 Task: In the Page Animalsfile.pptxand apply the design theme 'wisp 'and apply the transition 'uncover'insert the text box with the name thank youmake the text boldmake the text  underlinesave the file as  window media video
Action: Mouse moved to (45, 97)
Screenshot: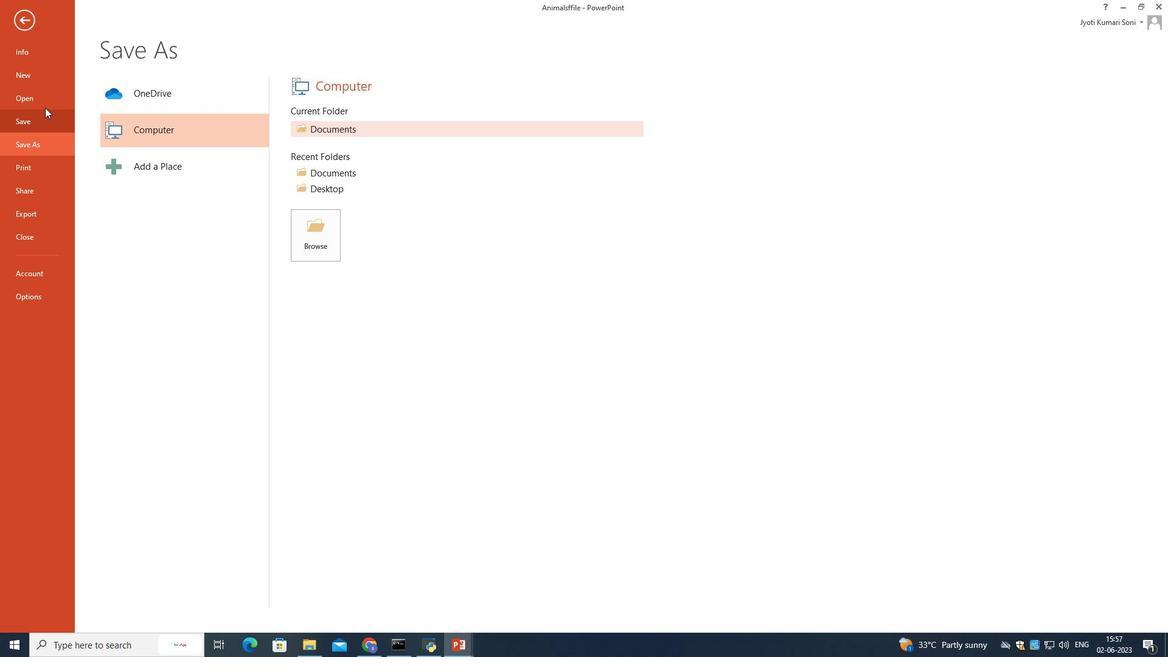 
Action: Mouse pressed left at (45, 97)
Screenshot: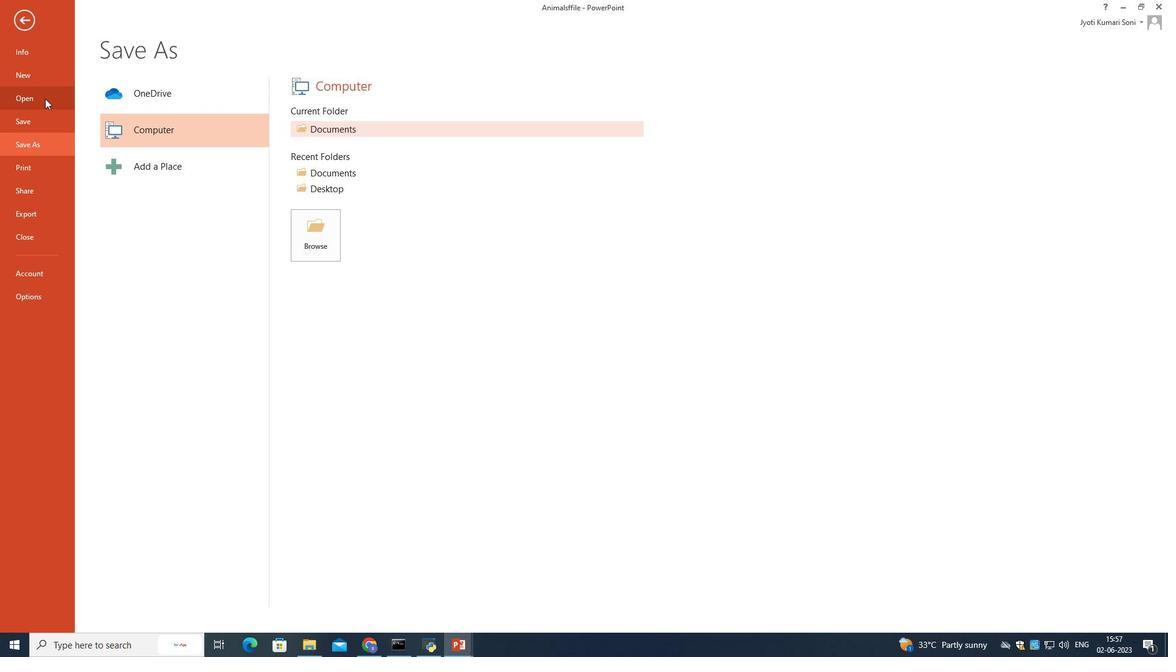 
Action: Mouse moved to (329, 122)
Screenshot: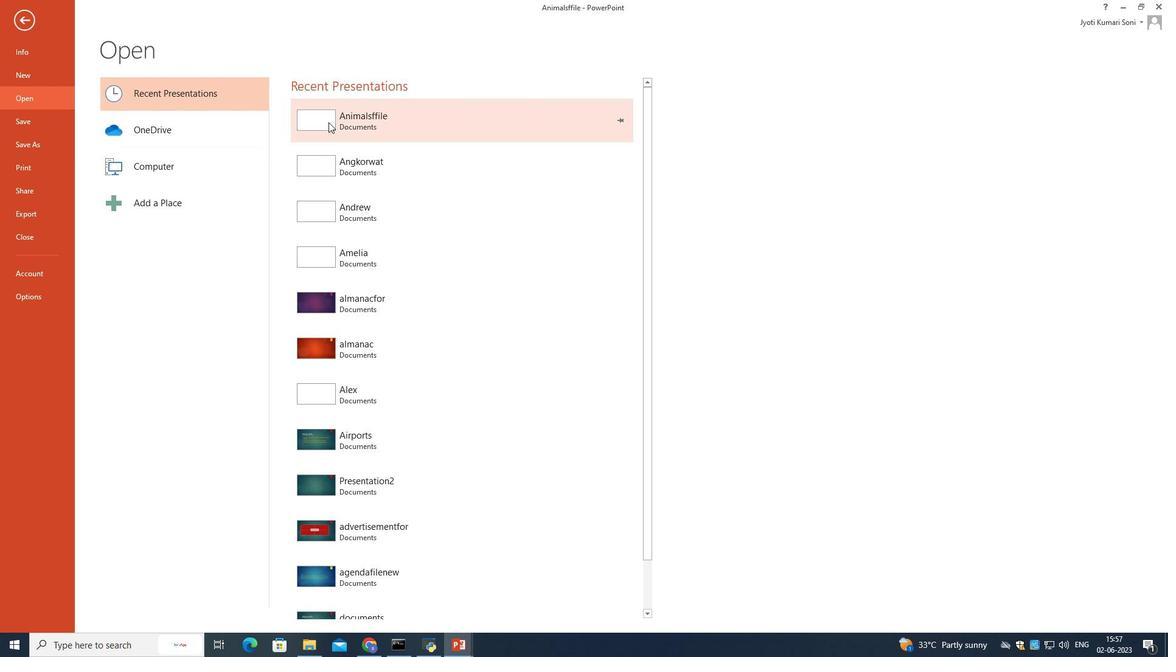 
Action: Mouse pressed left at (329, 122)
Screenshot: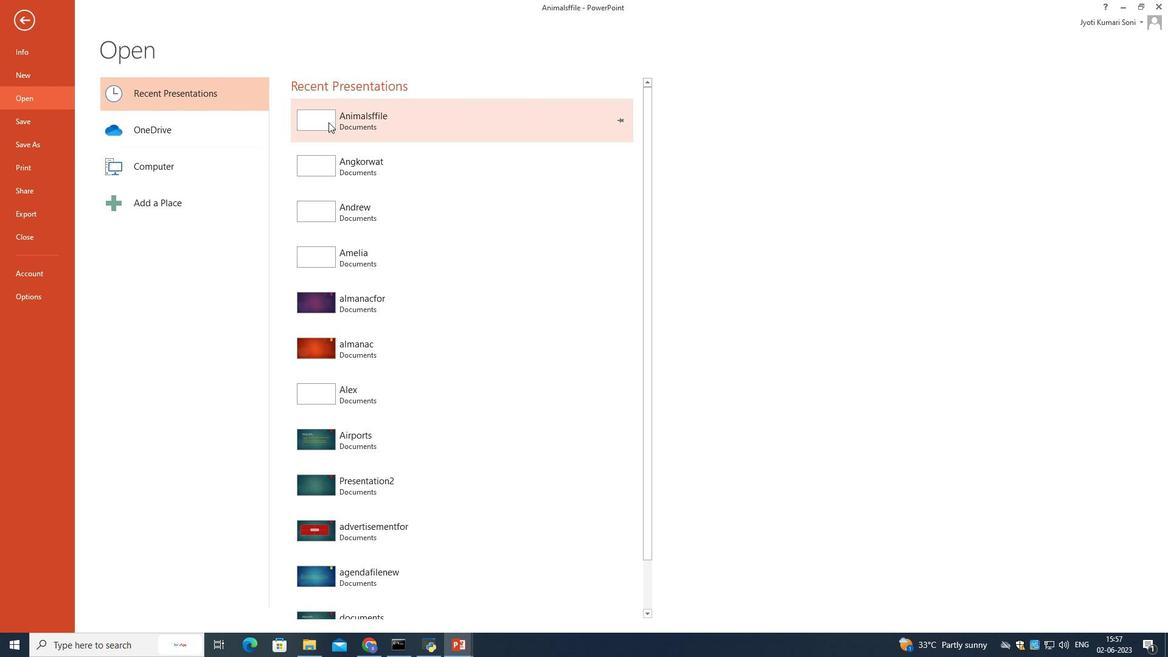
Action: Mouse moved to (138, 16)
Screenshot: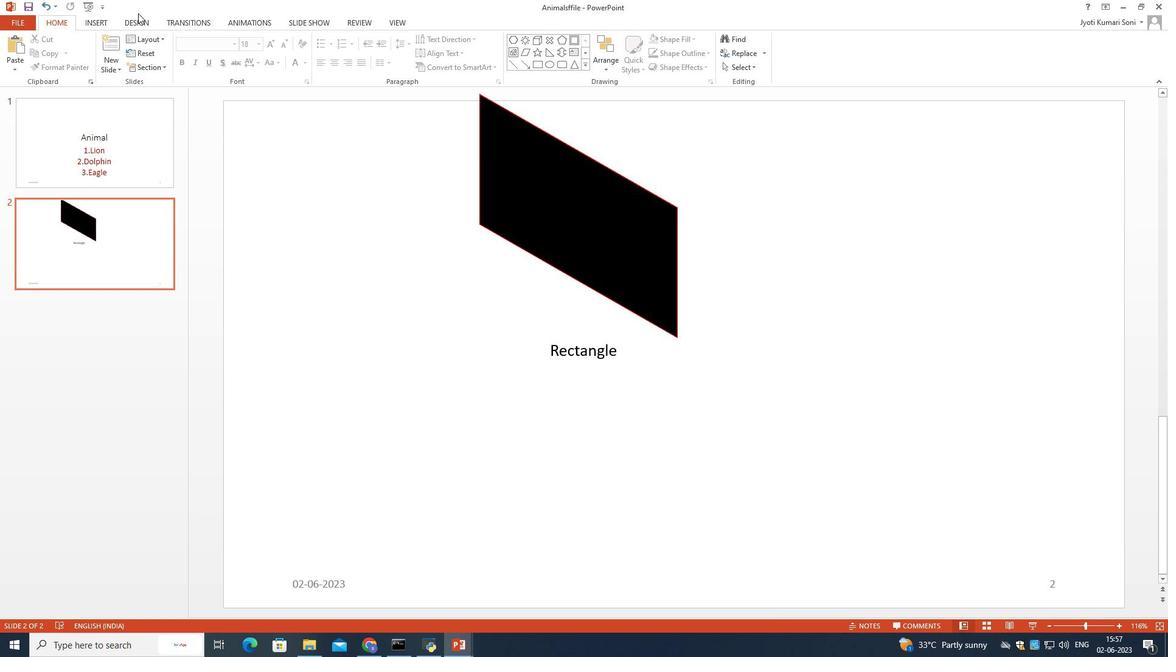 
Action: Mouse pressed left at (138, 16)
Screenshot: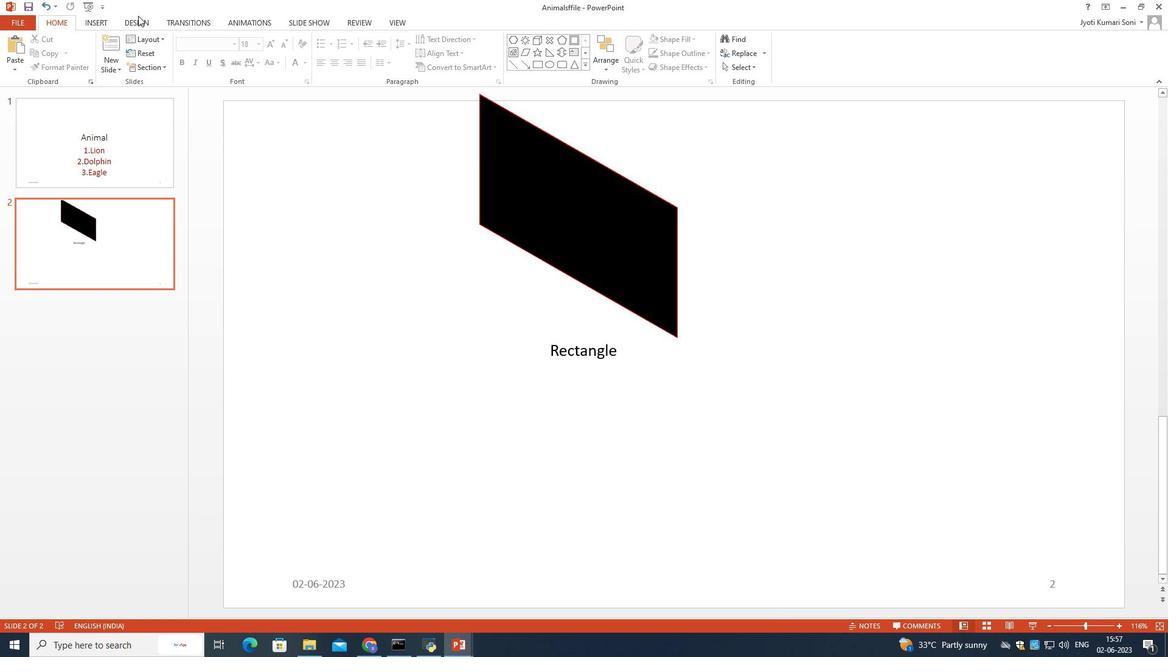 
Action: Mouse moved to (525, 48)
Screenshot: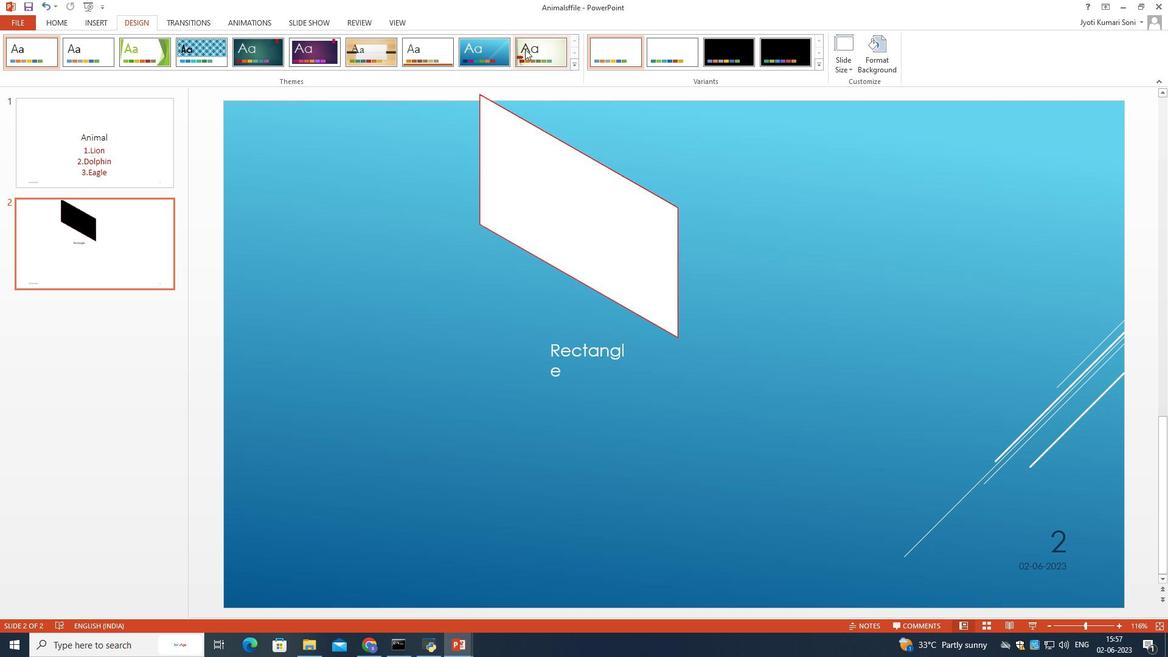 
Action: Mouse pressed left at (525, 48)
Screenshot: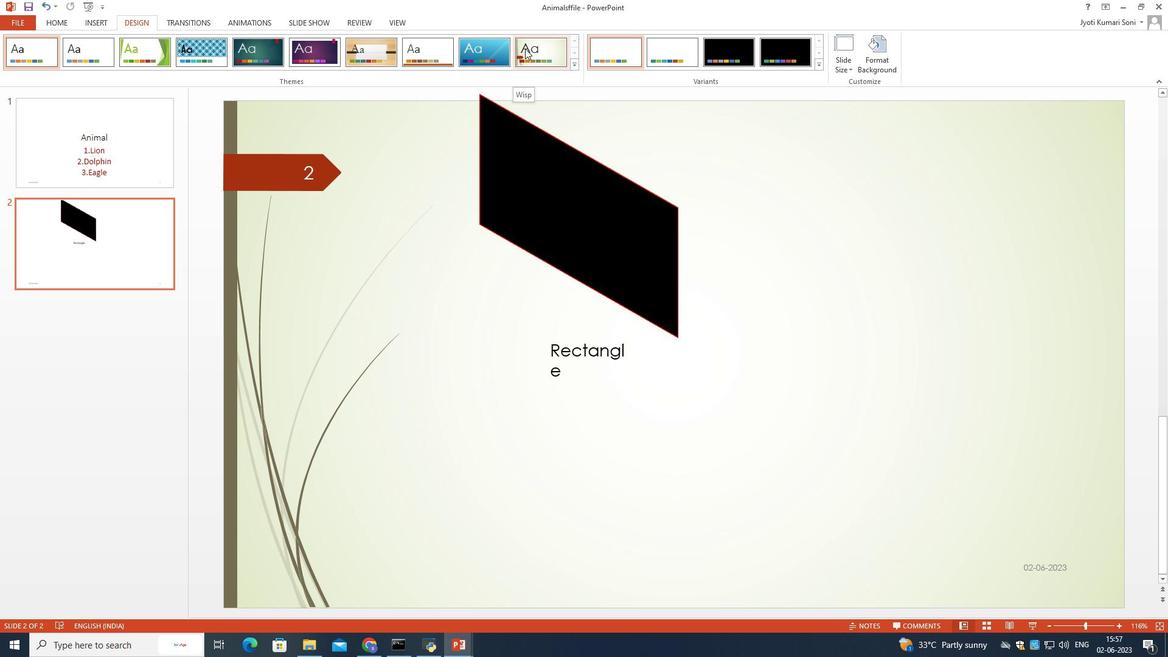 
Action: Mouse moved to (190, 15)
Screenshot: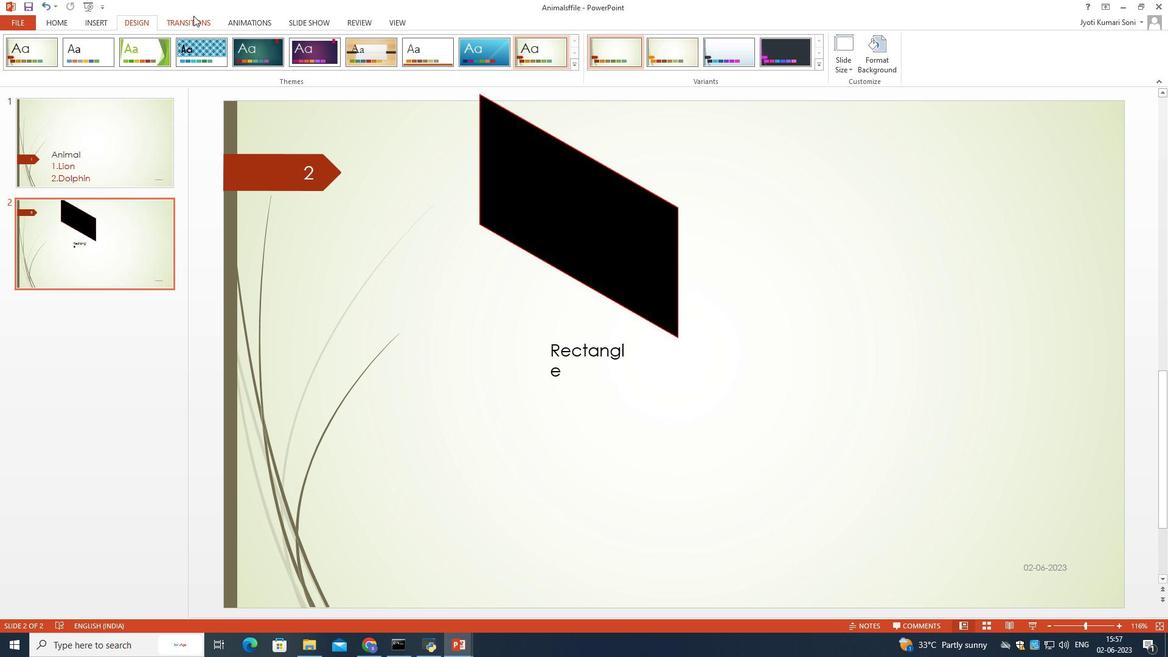 
Action: Mouse pressed left at (190, 15)
Screenshot: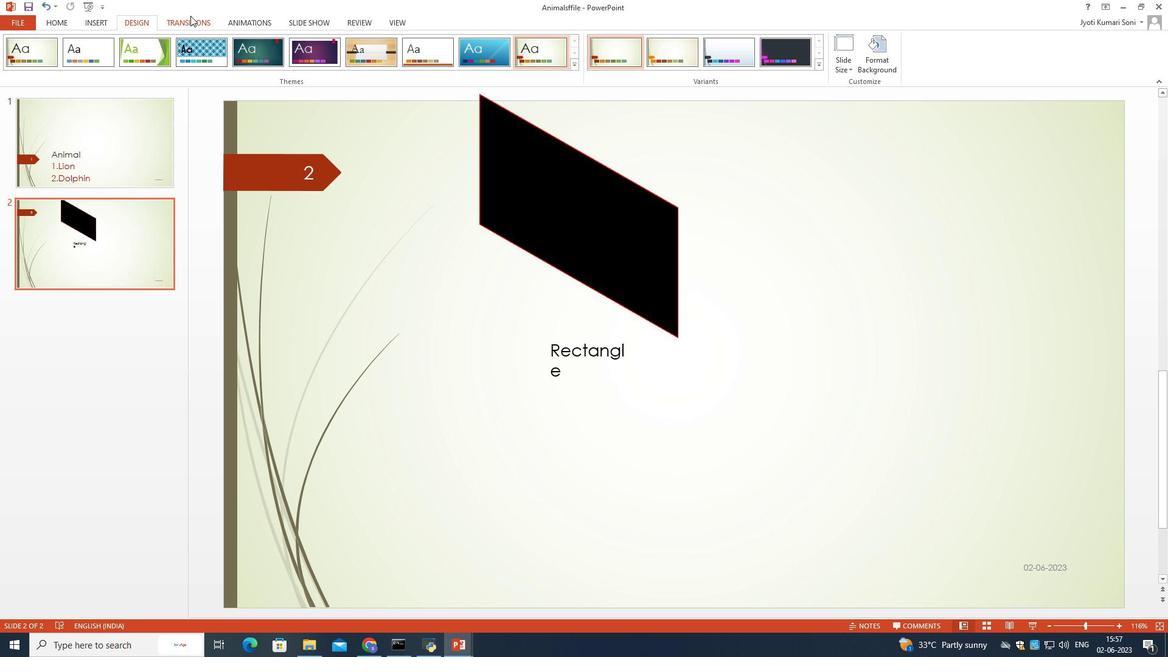 
Action: Mouse moved to (508, 55)
Screenshot: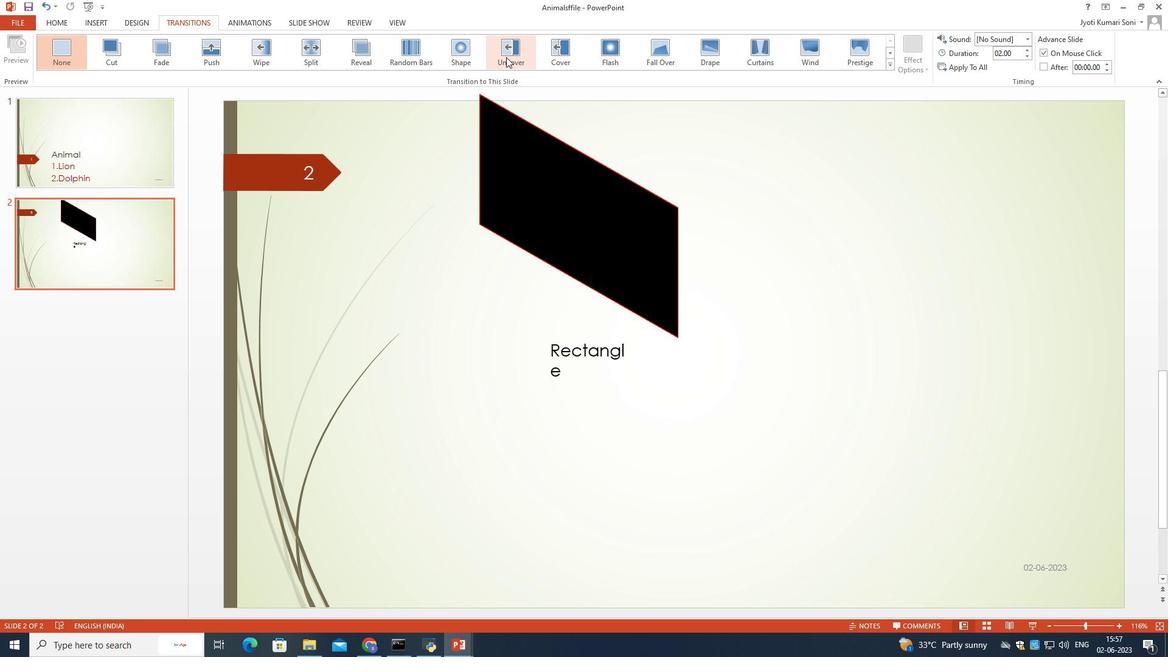 
Action: Mouse pressed left at (508, 55)
Screenshot: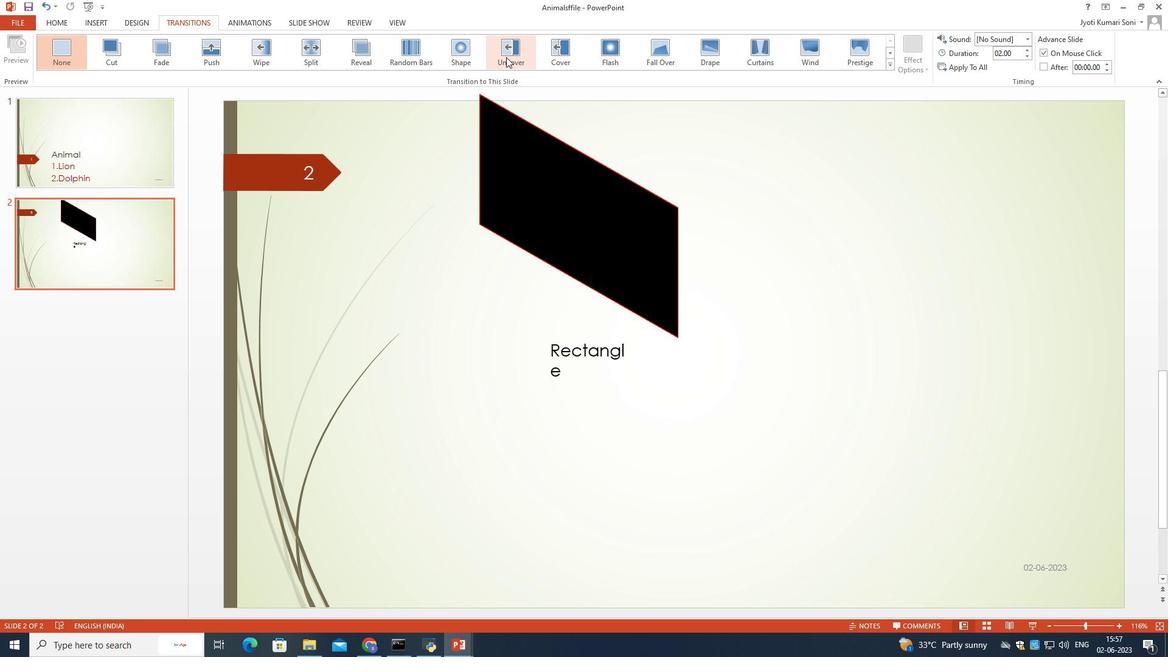 
Action: Mouse moved to (406, 202)
Screenshot: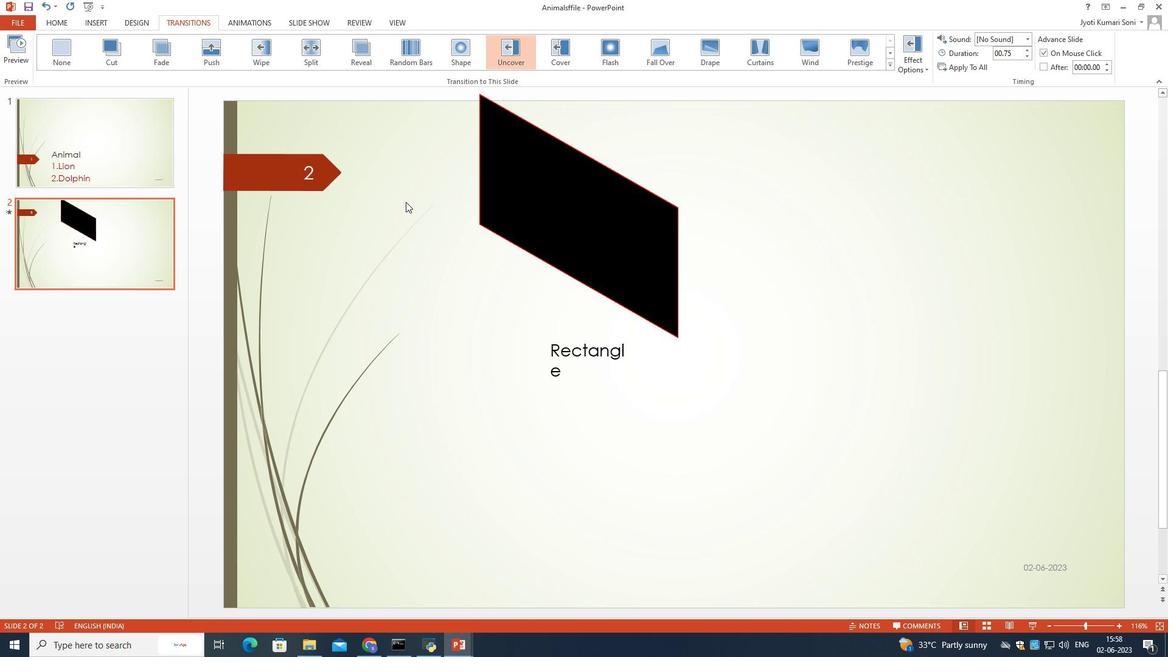 
Action: Mouse scrolled (406, 201) with delta (0, 0)
Screenshot: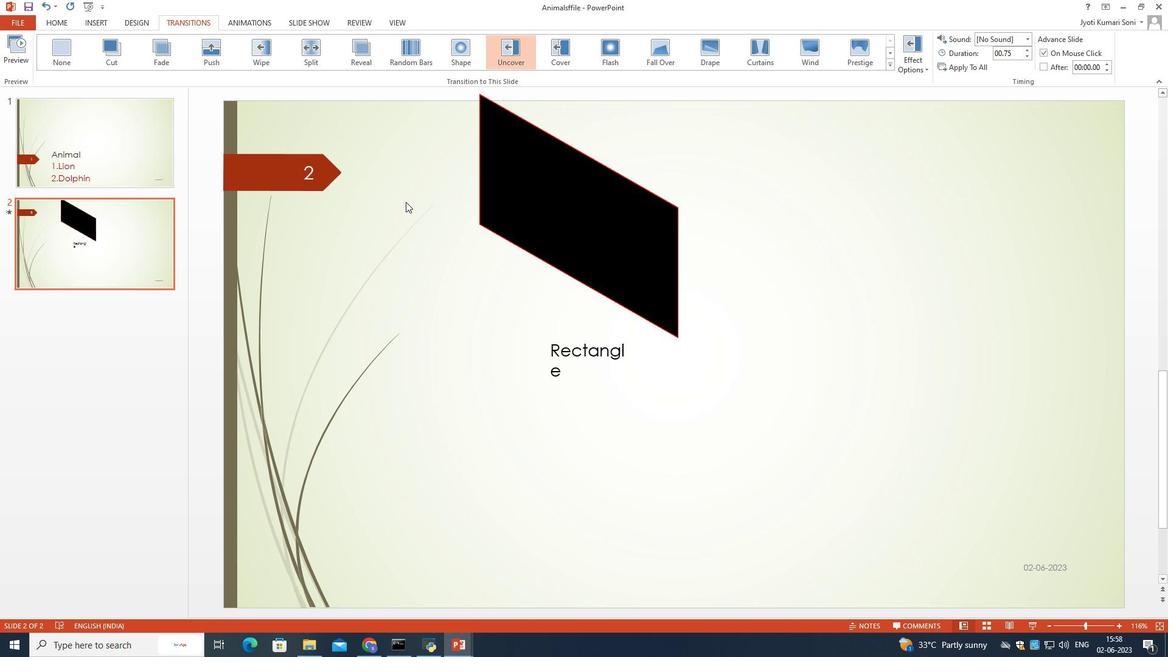 
Action: Mouse moved to (586, 362)
Screenshot: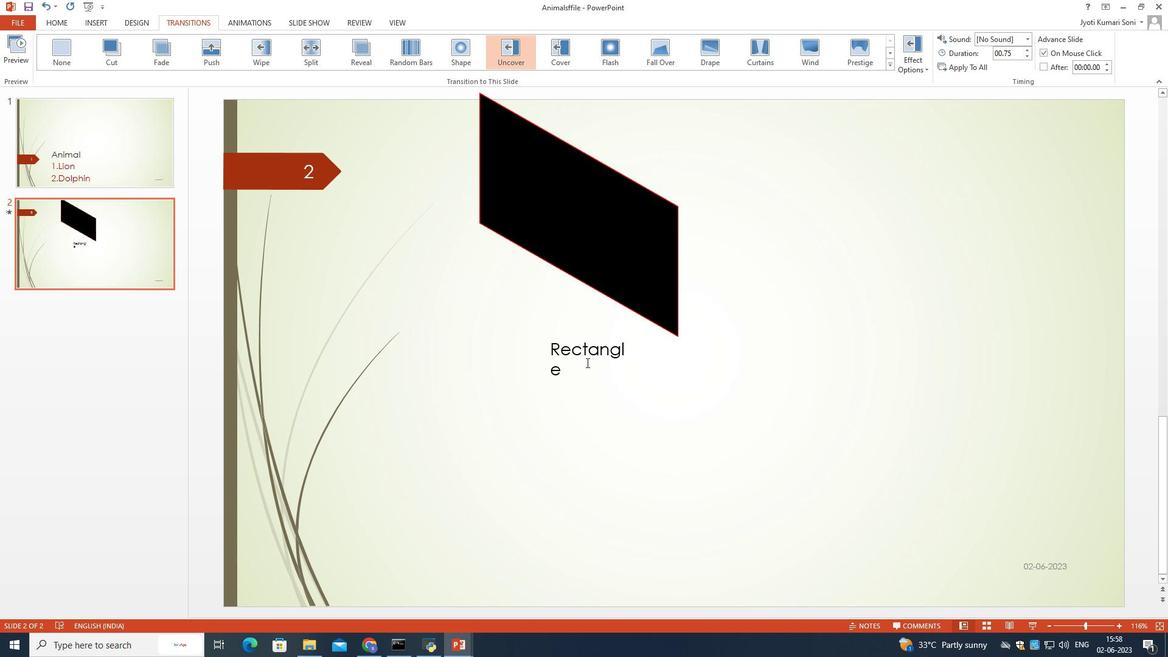 
Action: Mouse pressed left at (586, 362)
Screenshot: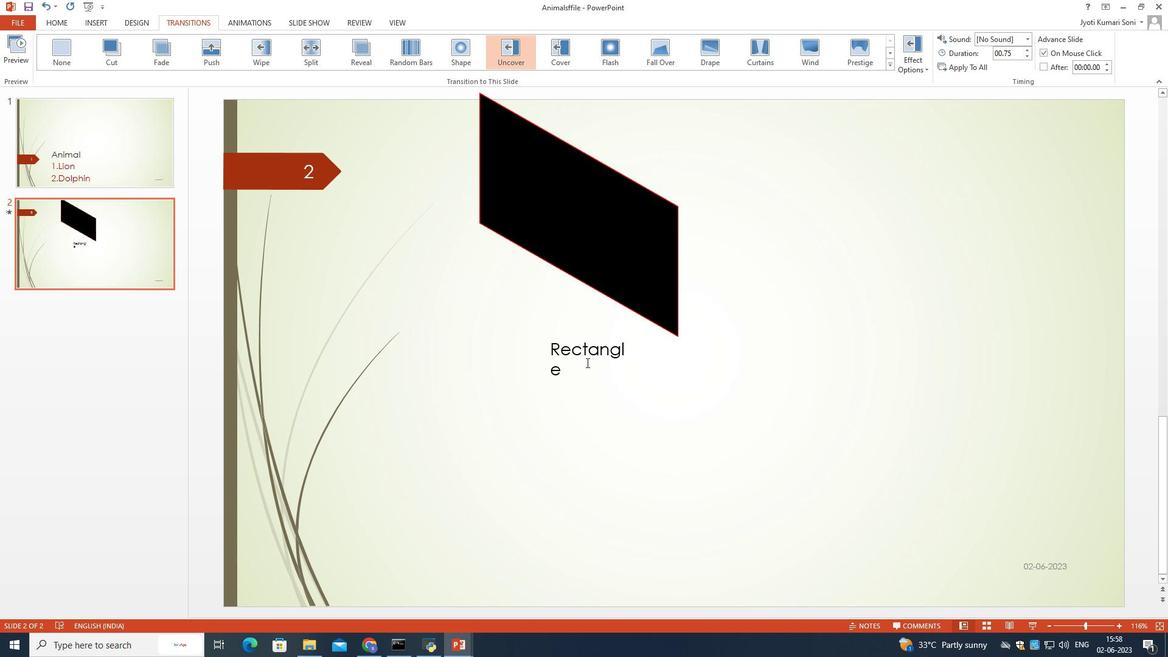 
Action: Mouse moved to (552, 369)
Screenshot: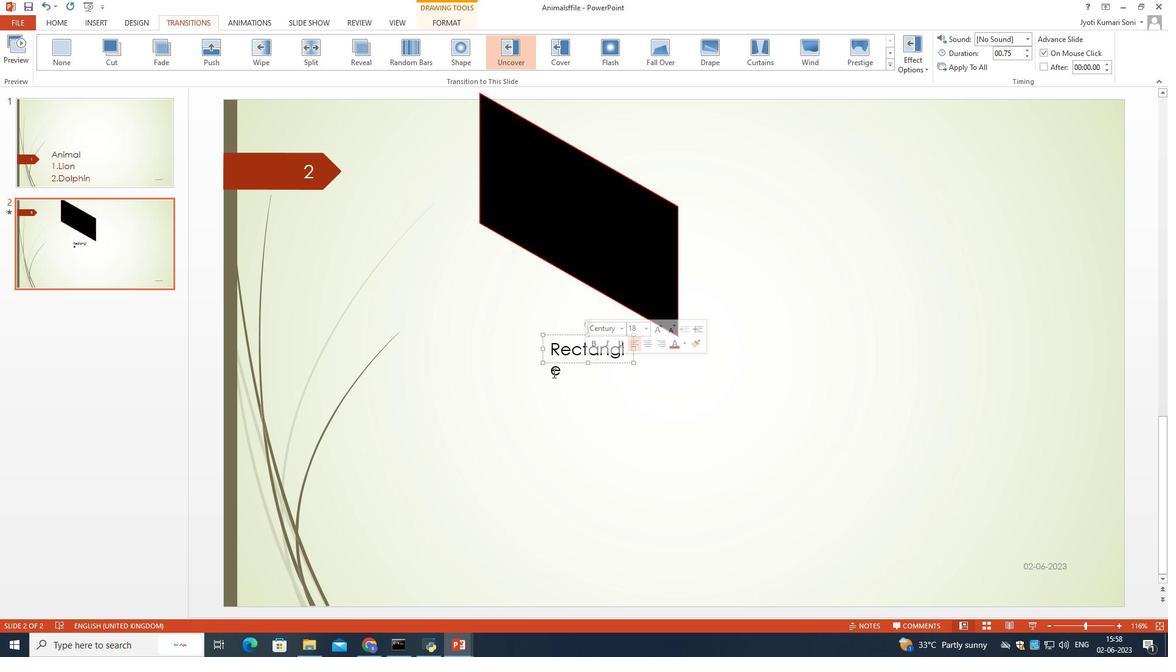 
Action: Mouse pressed left at (552, 369)
Screenshot: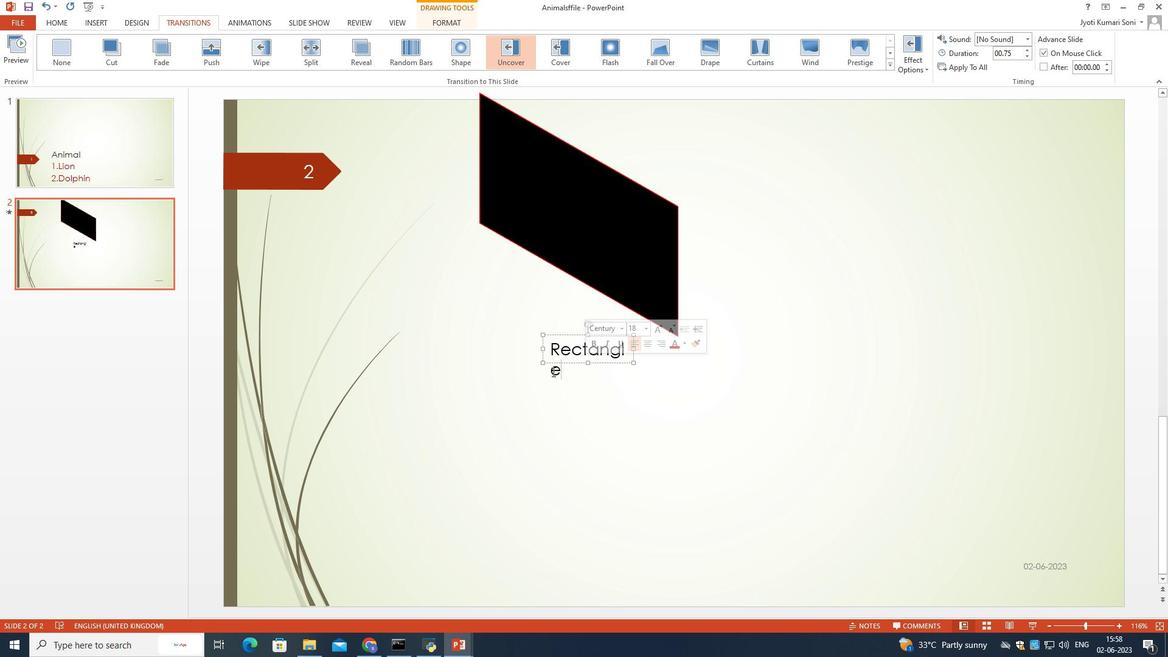 
Action: Mouse moved to (578, 368)
Screenshot: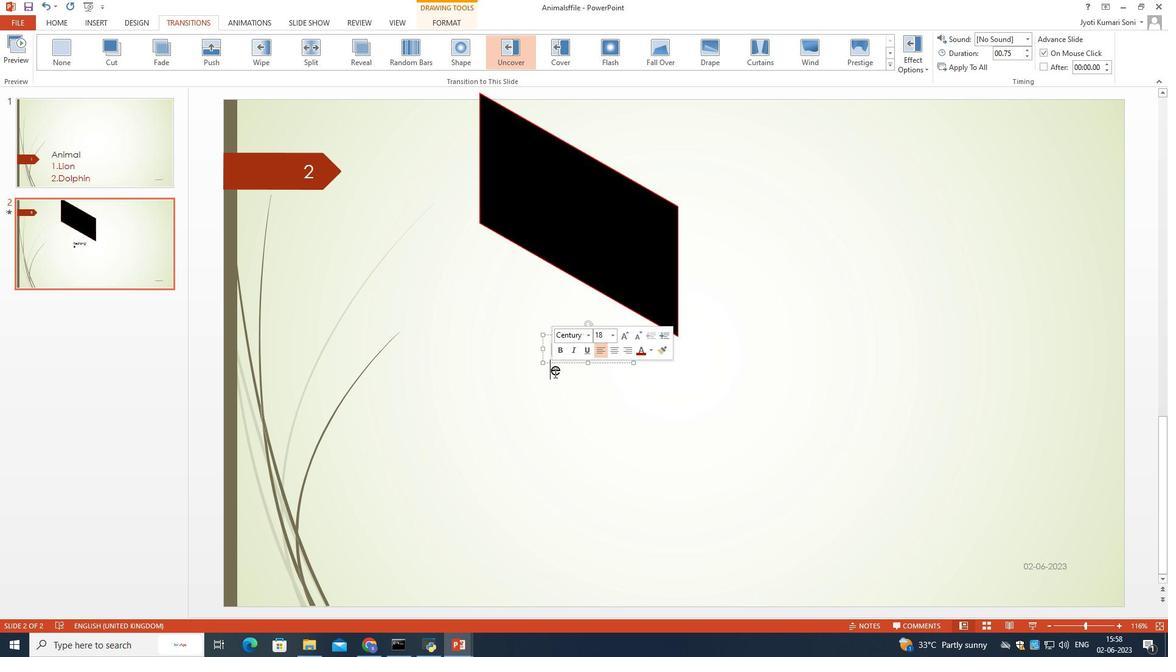 
Action: Key pressed <Key.backspace><Key.backspace>
Screenshot: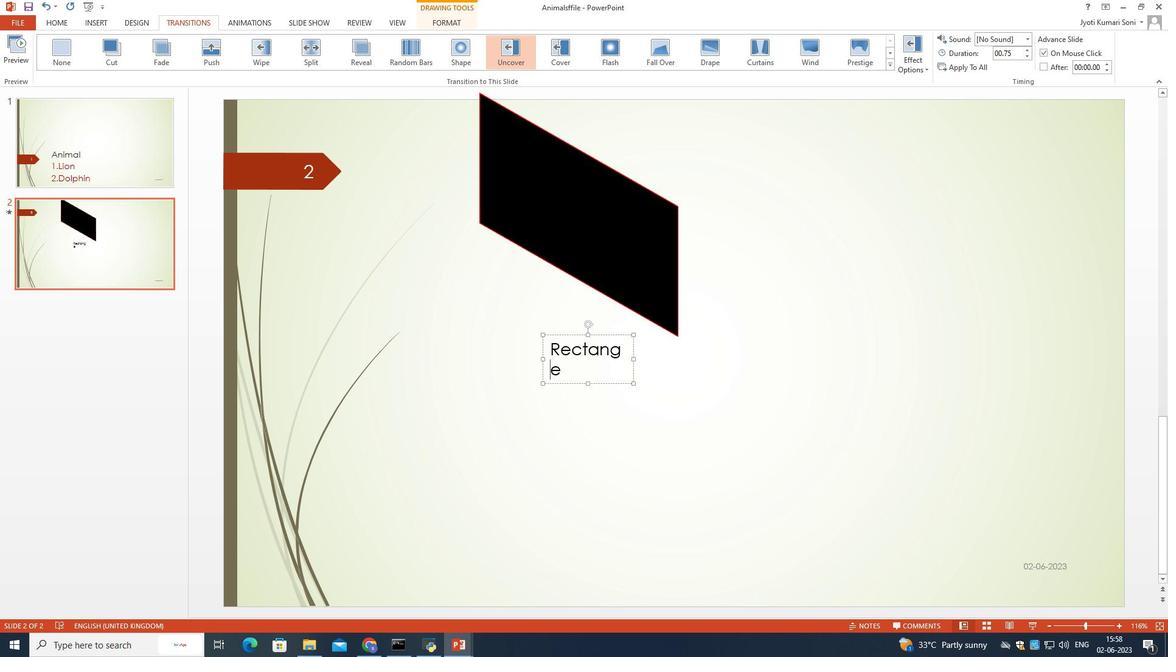 
Action: Mouse moved to (681, 507)
Screenshot: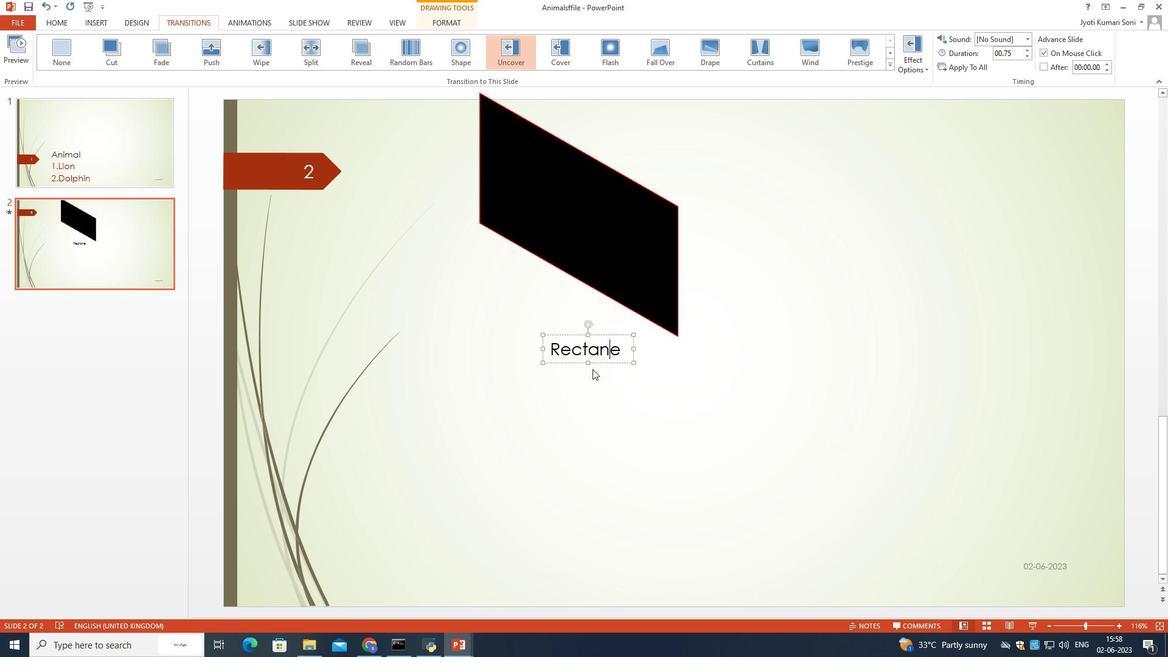 
Action: Mouse pressed left at (681, 507)
Screenshot: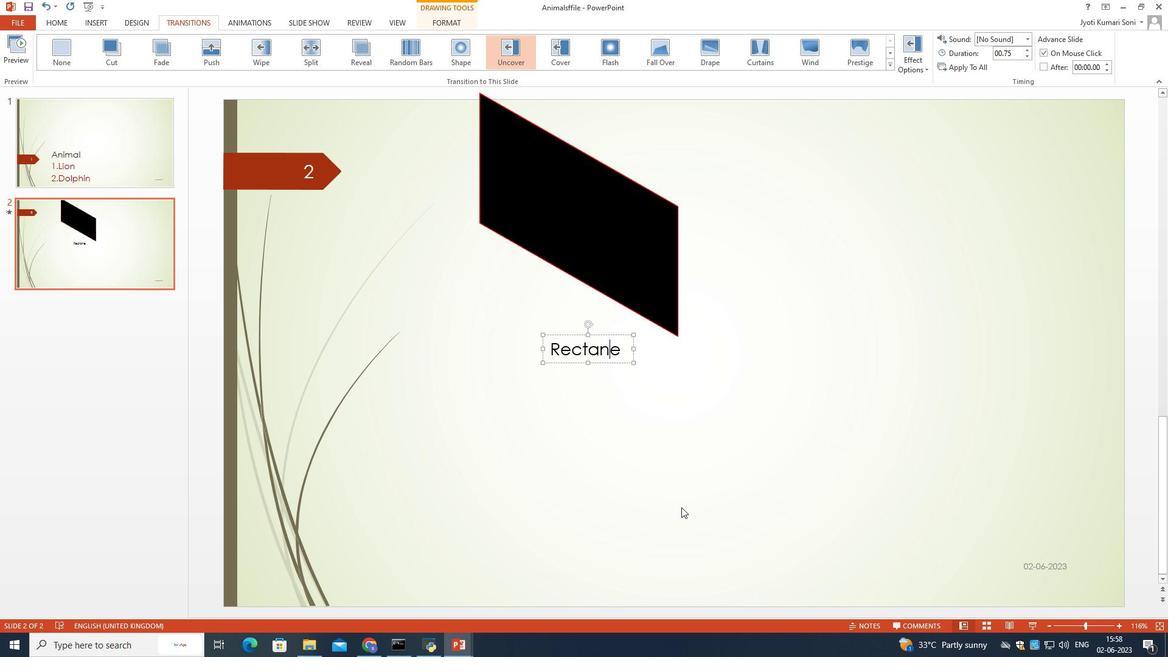 
Action: Mouse moved to (597, 354)
Screenshot: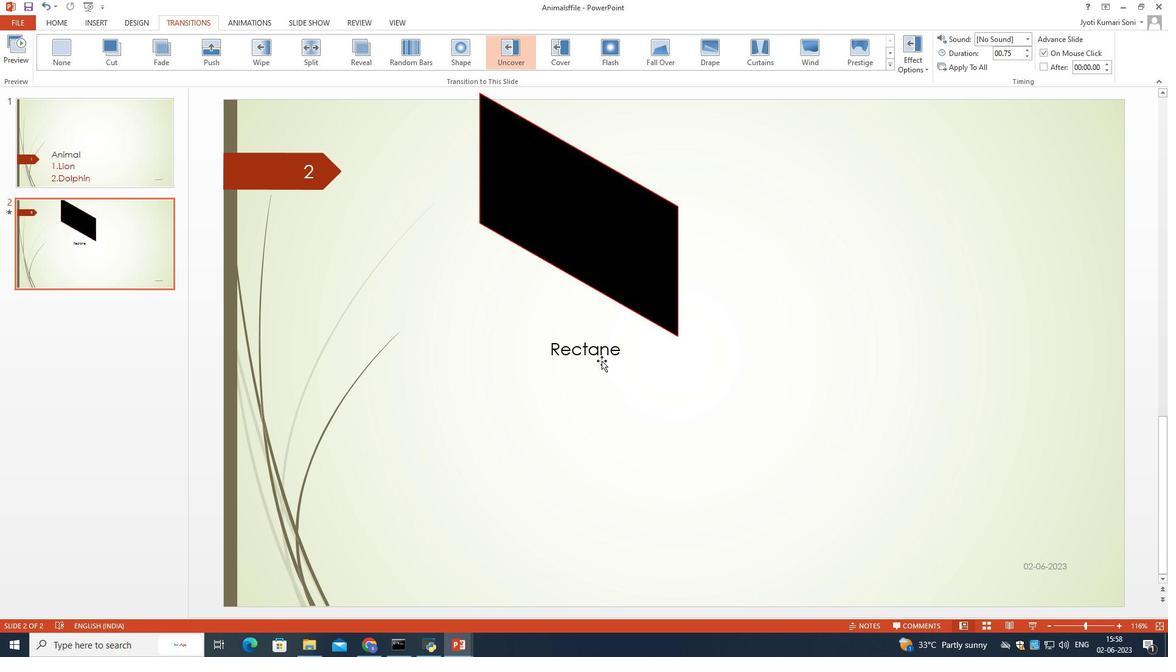 
Action: Mouse pressed left at (597, 354)
Screenshot: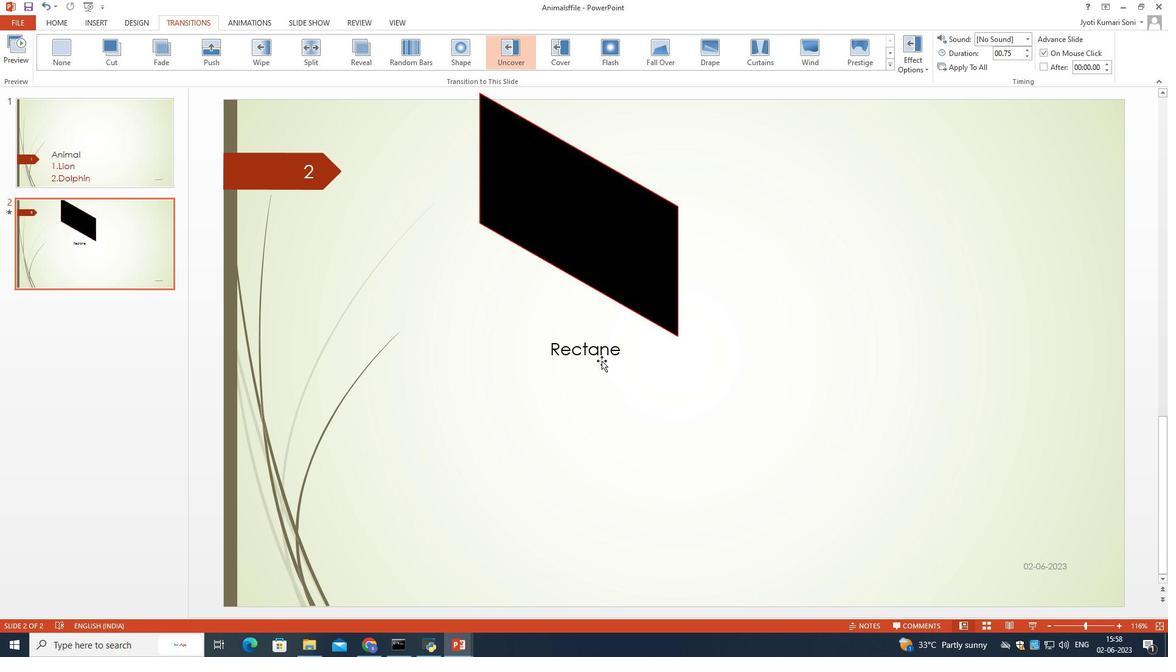 
Action: Mouse moved to (590, 334)
Screenshot: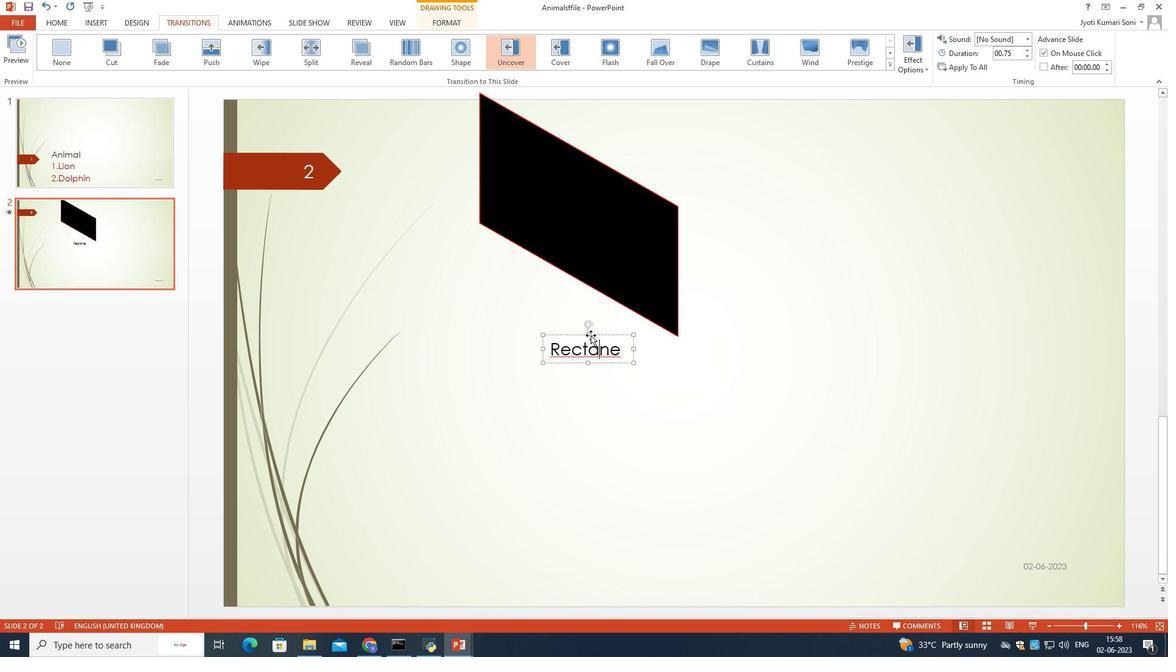 
Action: Mouse pressed left at (590, 334)
Screenshot: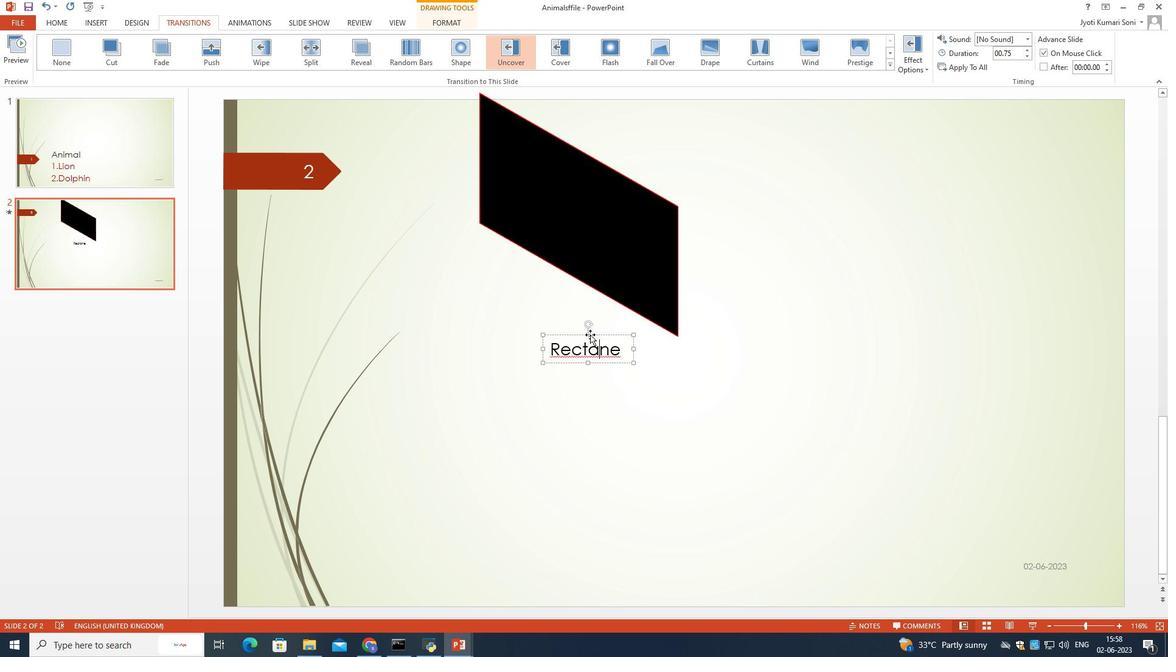 
Action: Mouse moved to (584, 217)
Screenshot: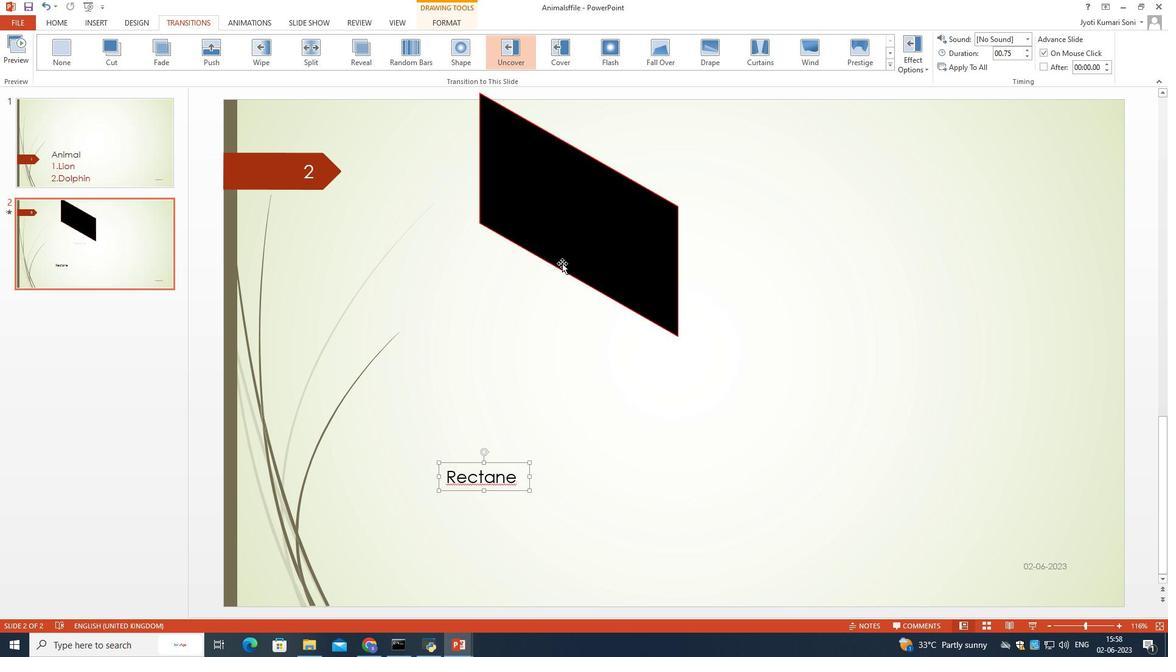 
Action: Mouse pressed left at (584, 217)
Screenshot: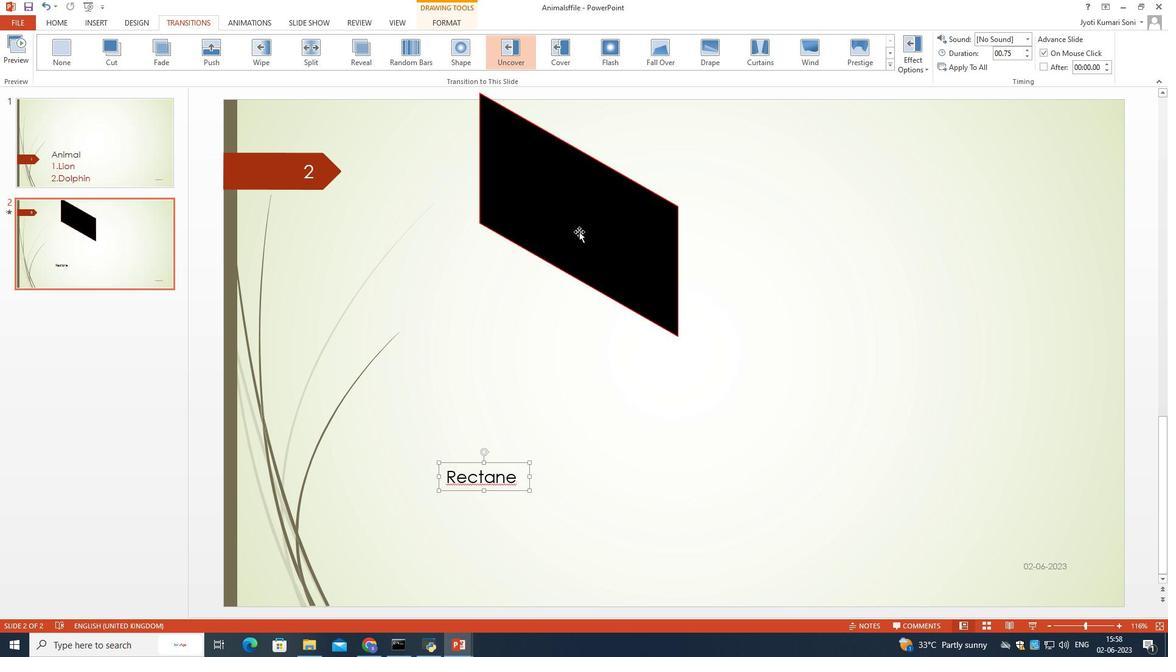 
Action: Mouse moved to (580, 133)
Screenshot: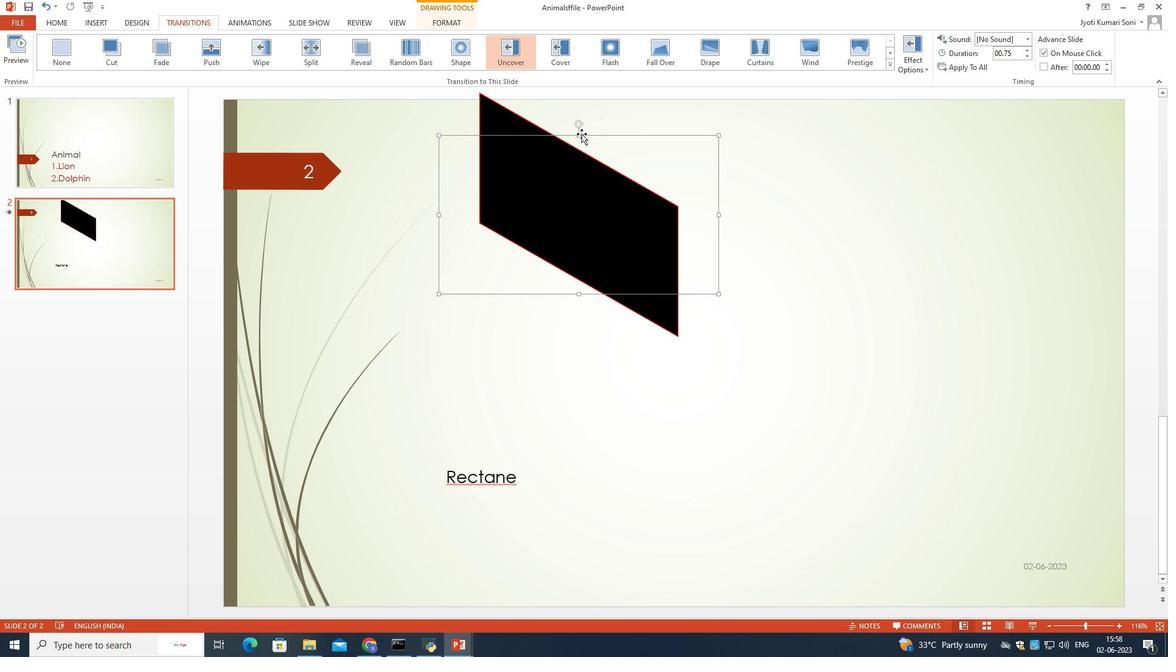
Action: Mouse pressed left at (580, 133)
Screenshot: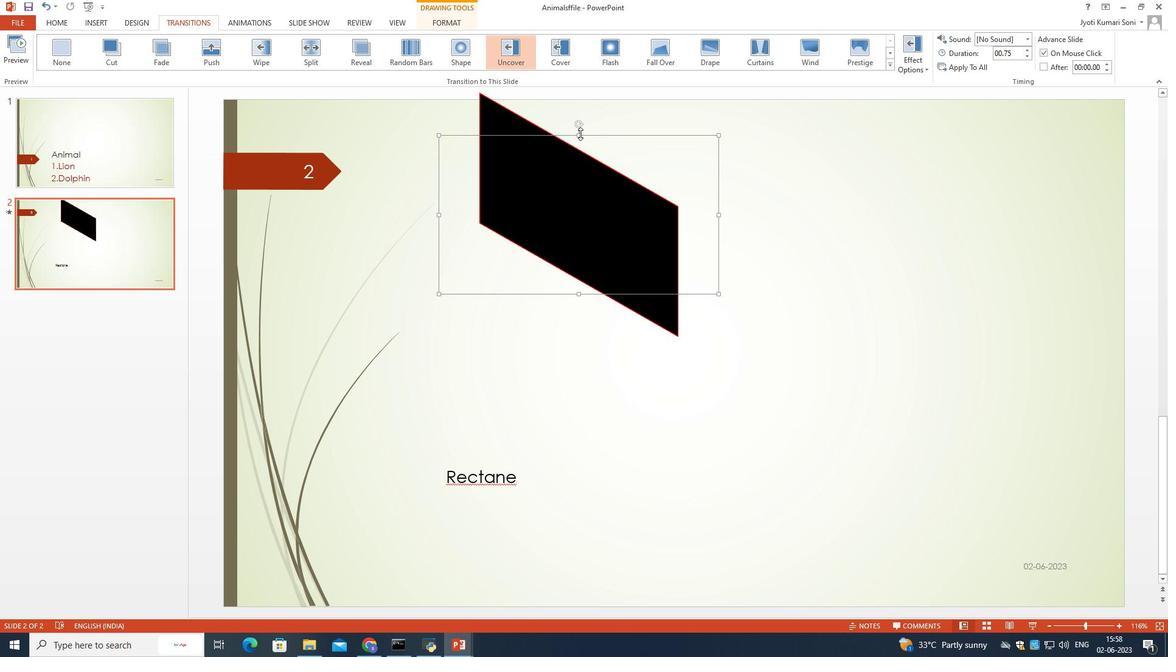 
Action: Mouse moved to (581, 132)
Screenshot: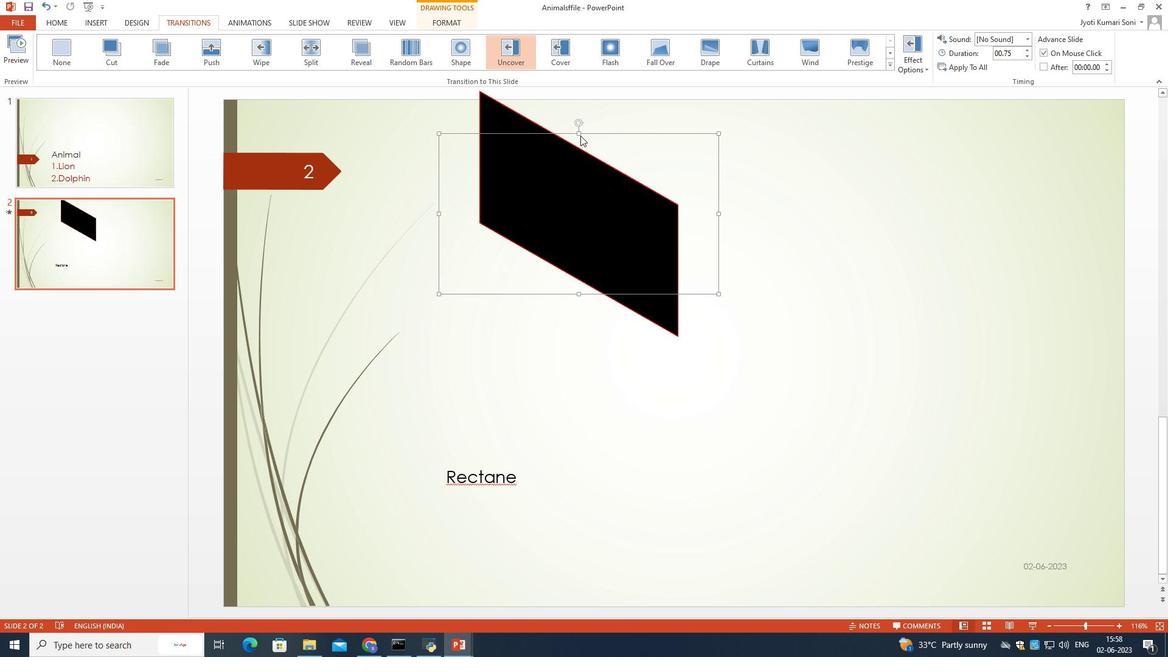 
Action: Mouse pressed left at (581, 132)
Screenshot: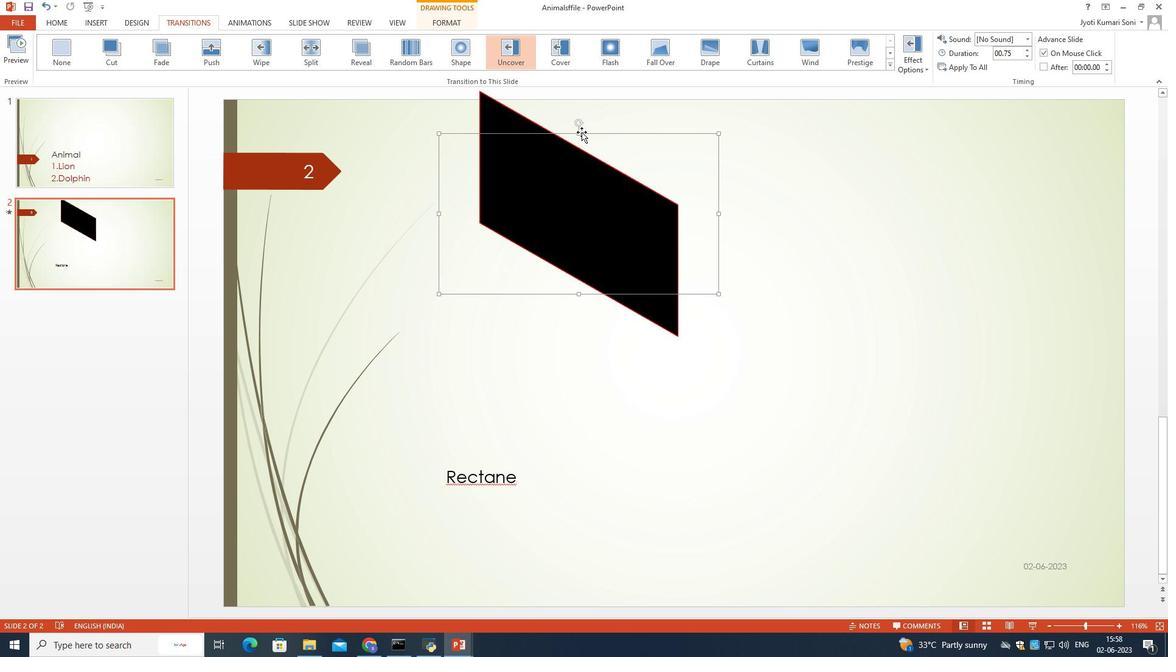 
Action: Mouse moved to (802, 252)
Screenshot: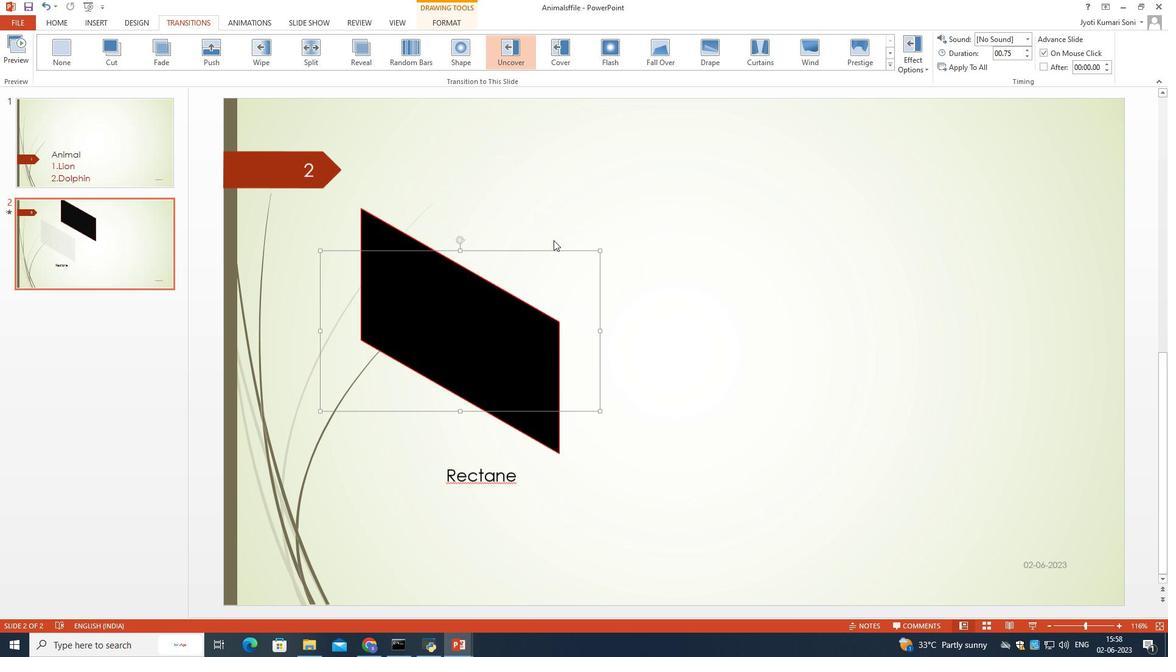 
Action: Mouse pressed left at (802, 252)
Screenshot: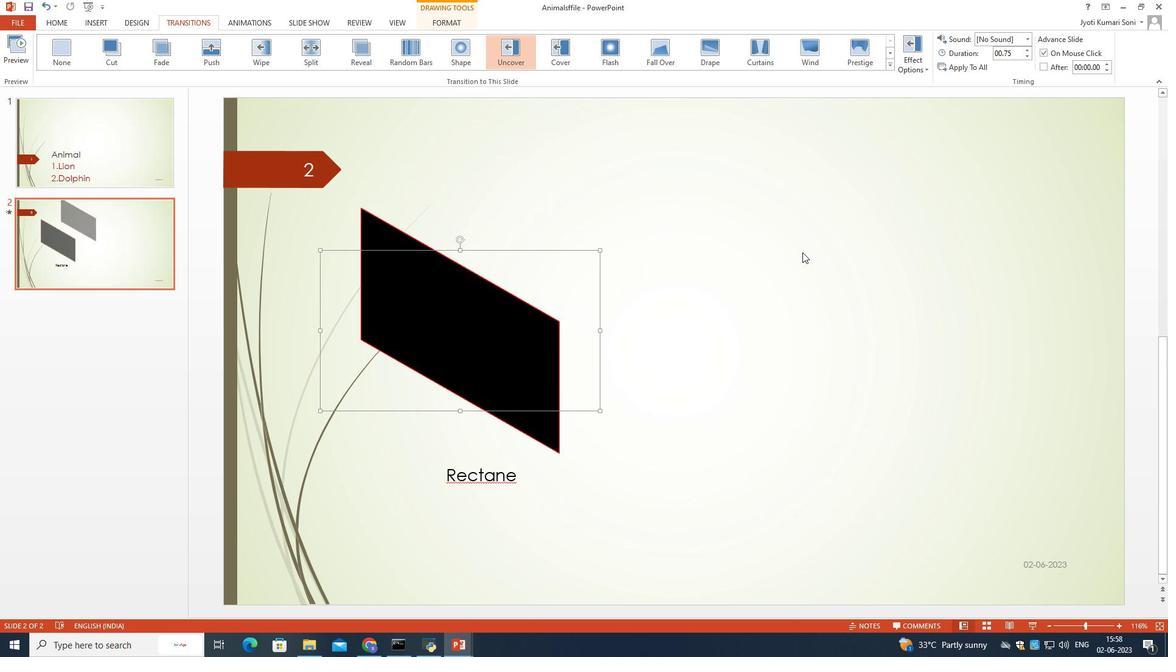 
Action: Mouse moved to (102, 18)
Screenshot: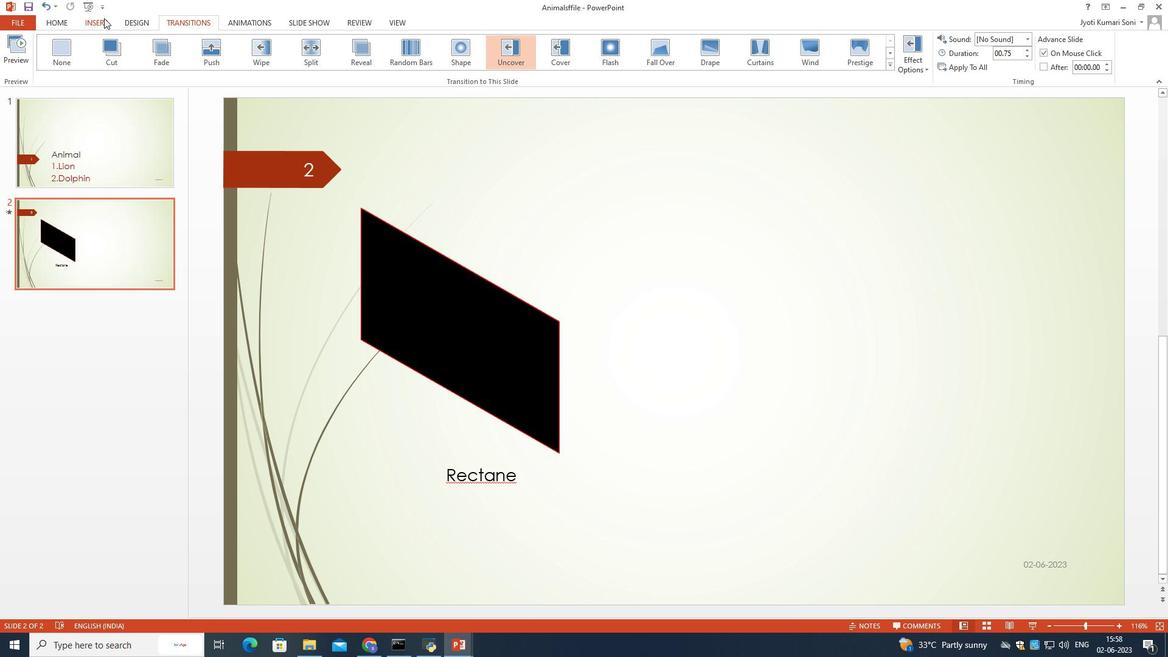 
Action: Mouse pressed left at (102, 18)
Screenshot: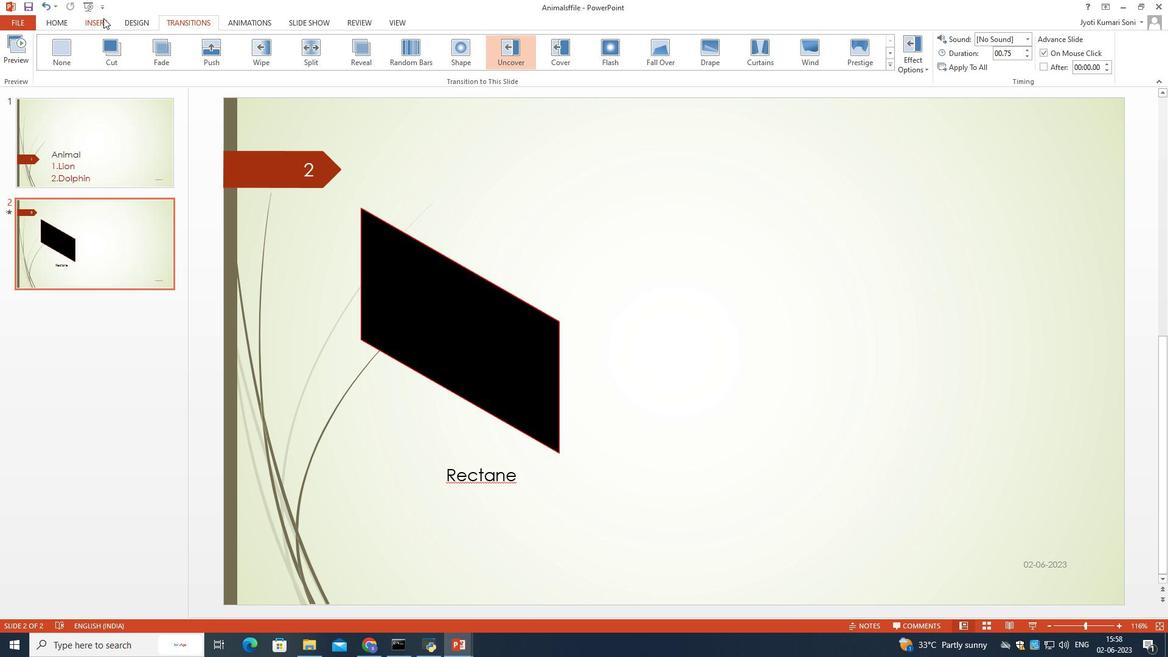 
Action: Mouse moved to (199, 65)
Screenshot: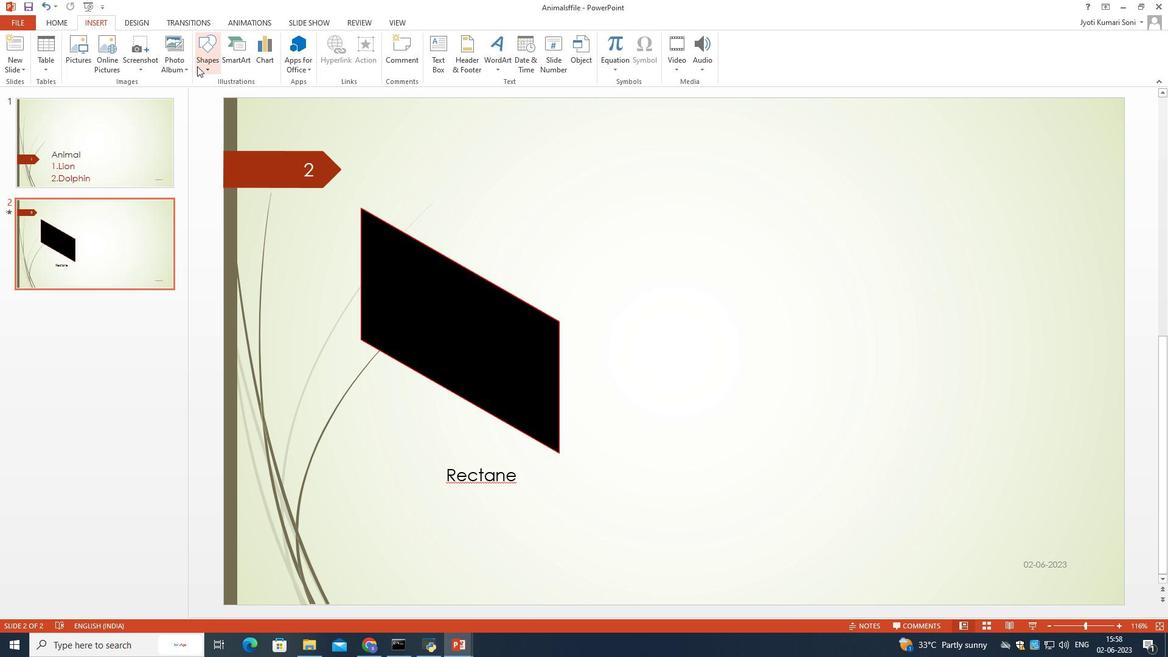 
Action: Mouse pressed left at (199, 65)
Screenshot: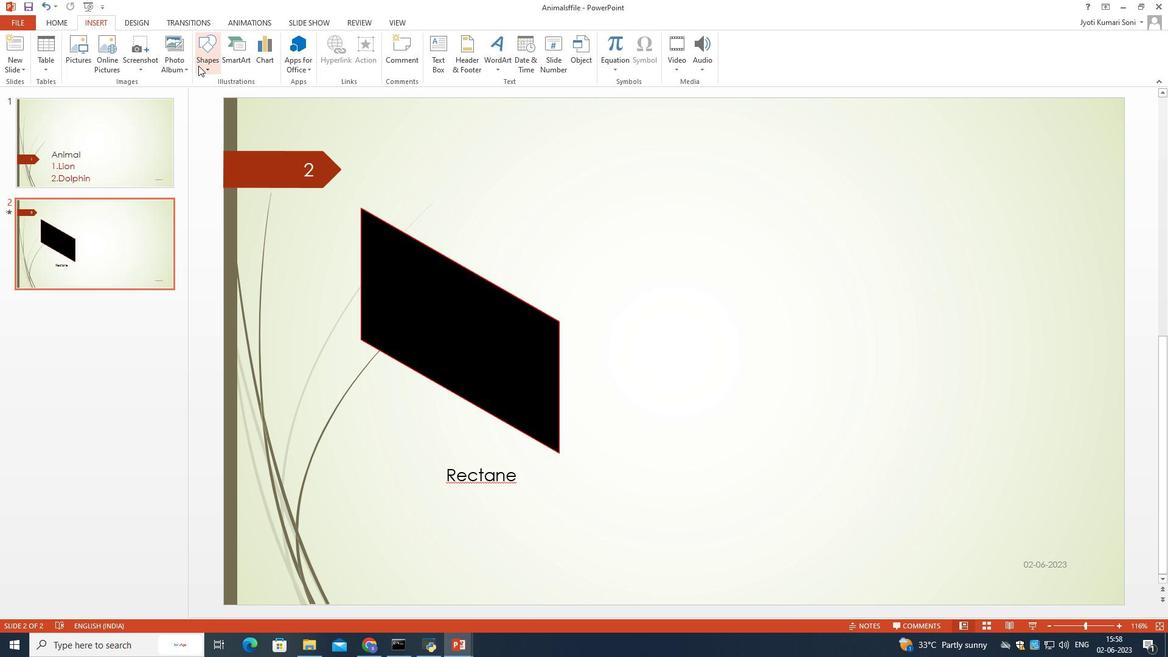 
Action: Mouse moved to (331, 92)
Screenshot: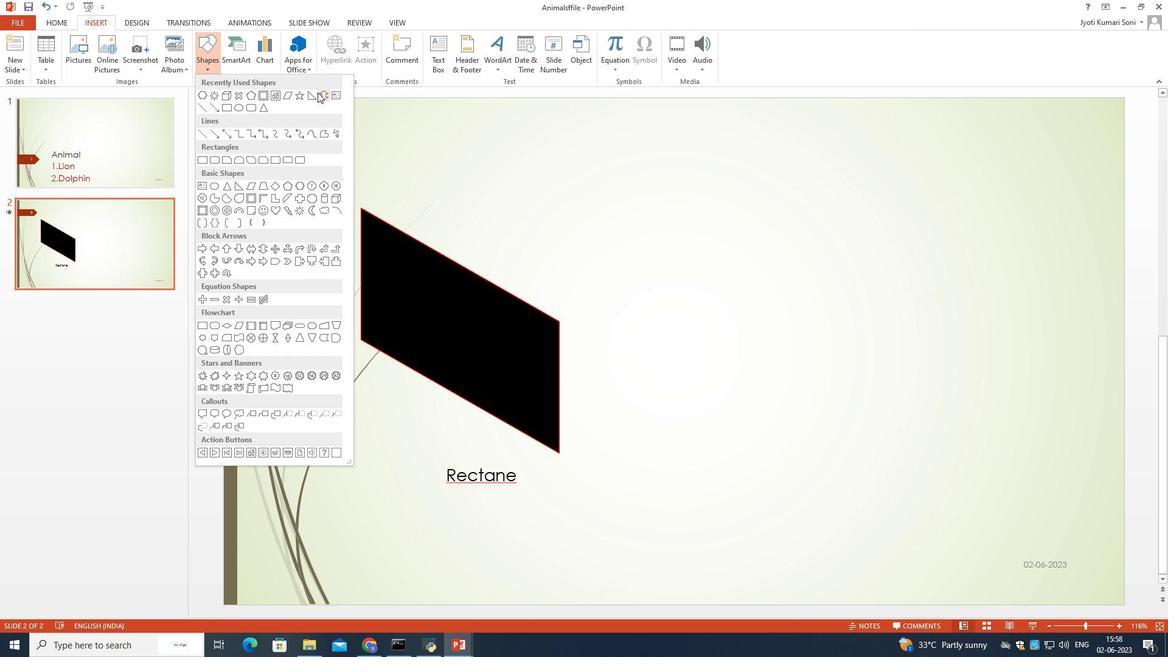
Action: Mouse pressed left at (331, 92)
Screenshot: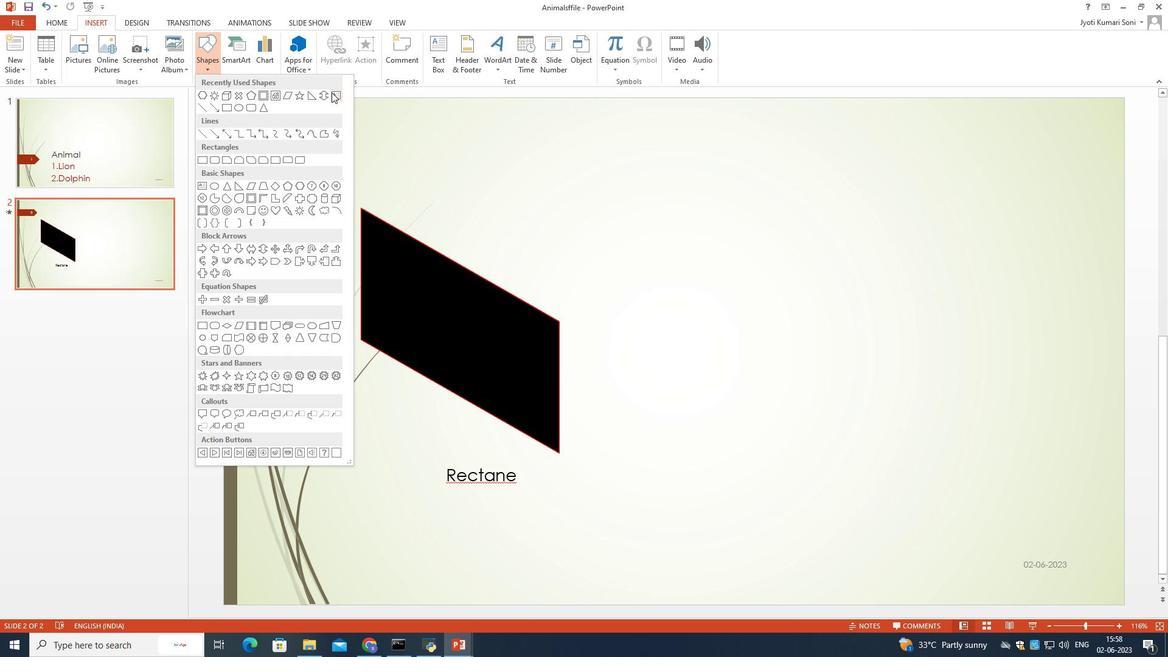 
Action: Mouse moved to (725, 187)
Screenshot: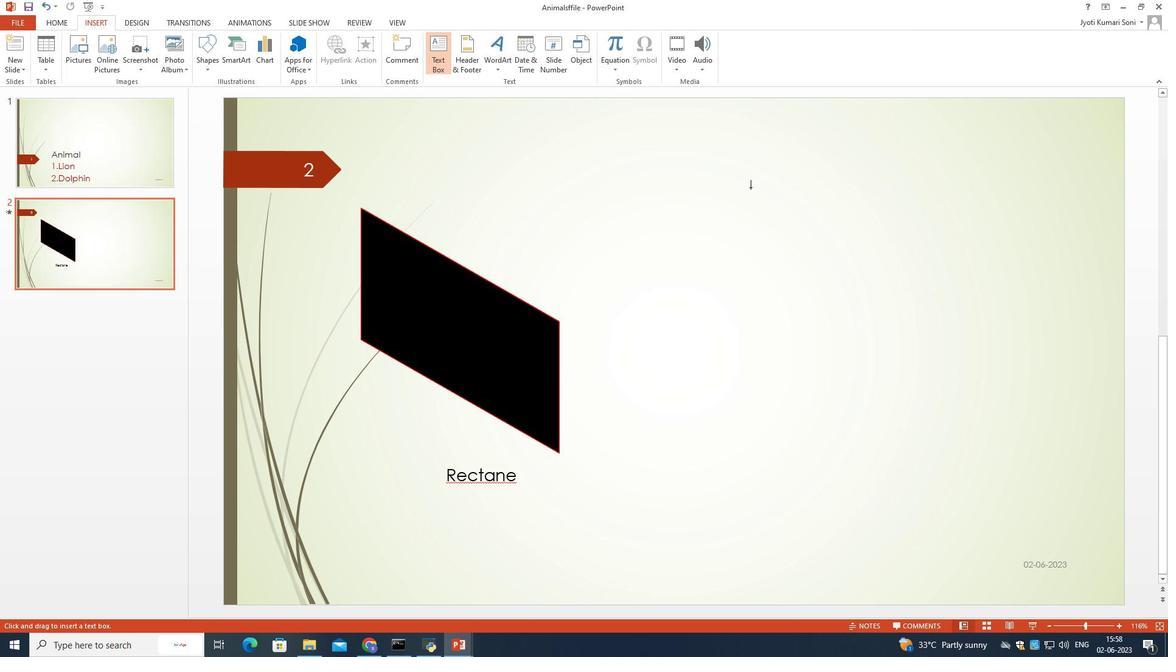 
Action: Mouse pressed left at (725, 187)
Screenshot: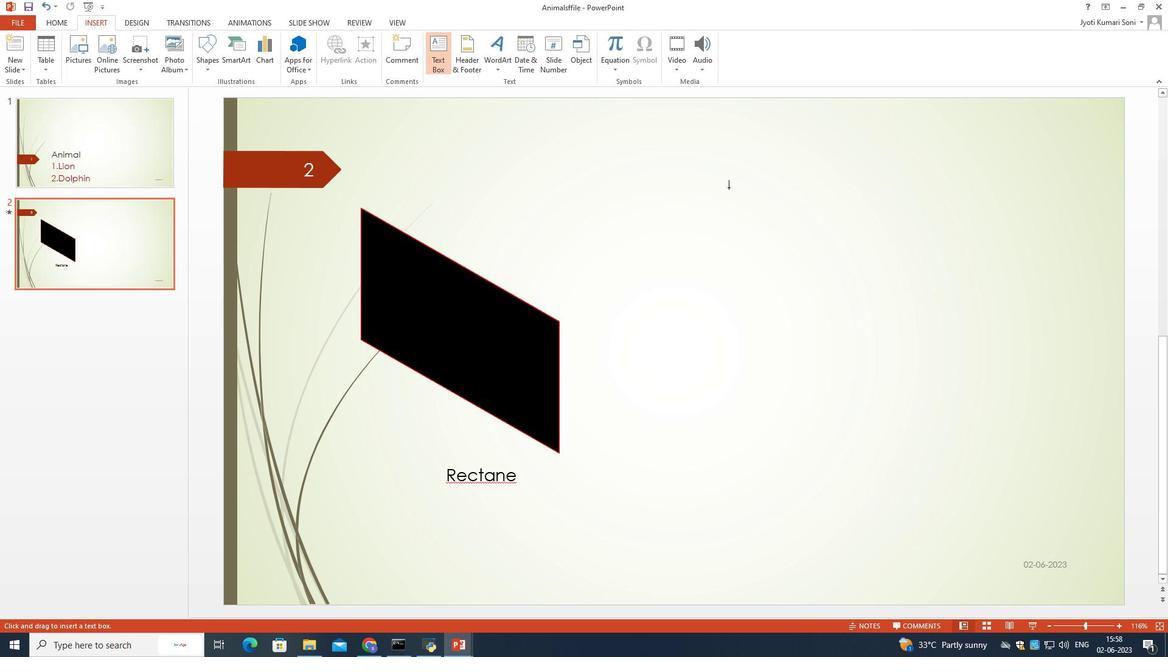
Action: Mouse moved to (914, 265)
Screenshot: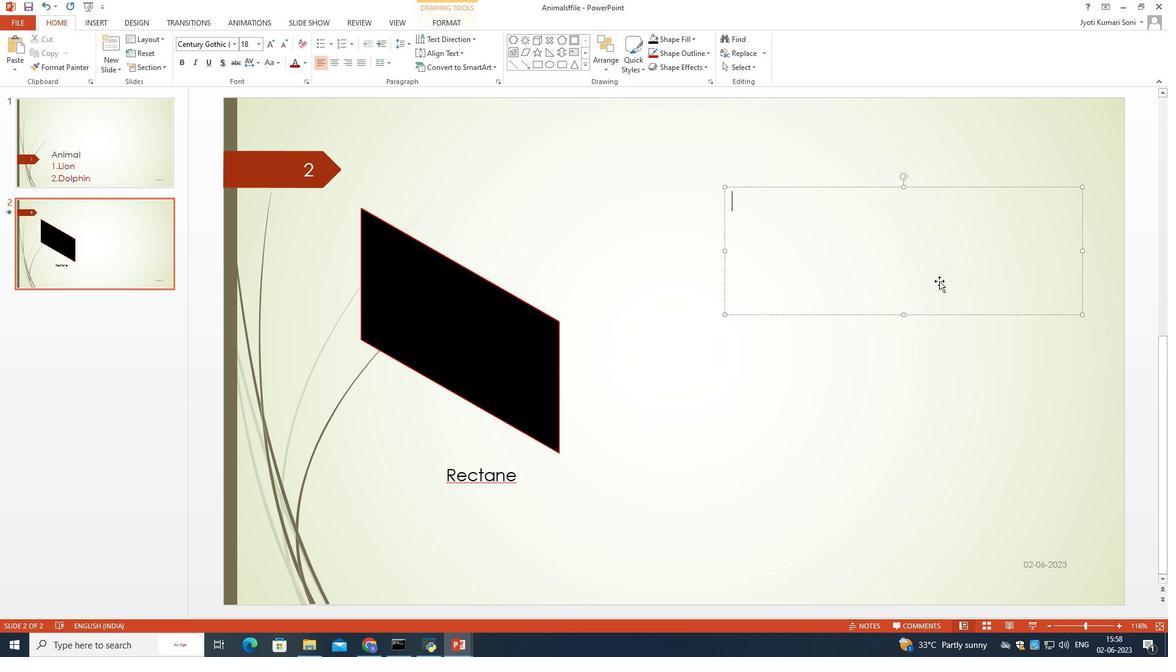 
Action: Mouse pressed left at (914, 265)
Screenshot: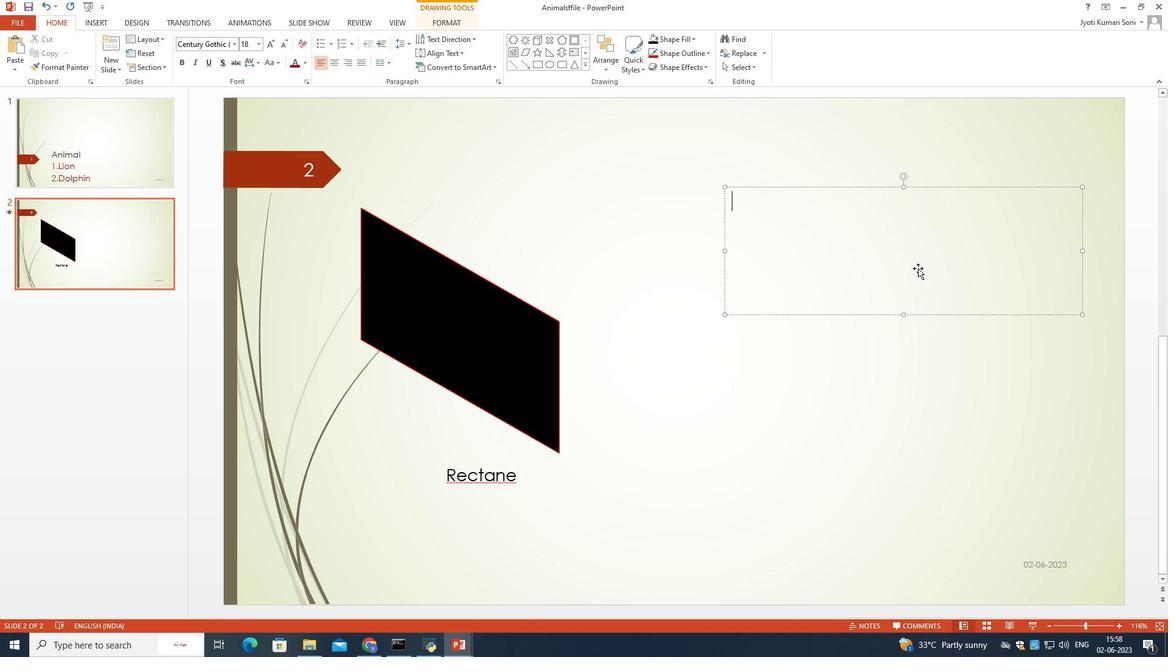 
Action: Mouse moved to (849, 352)
Screenshot: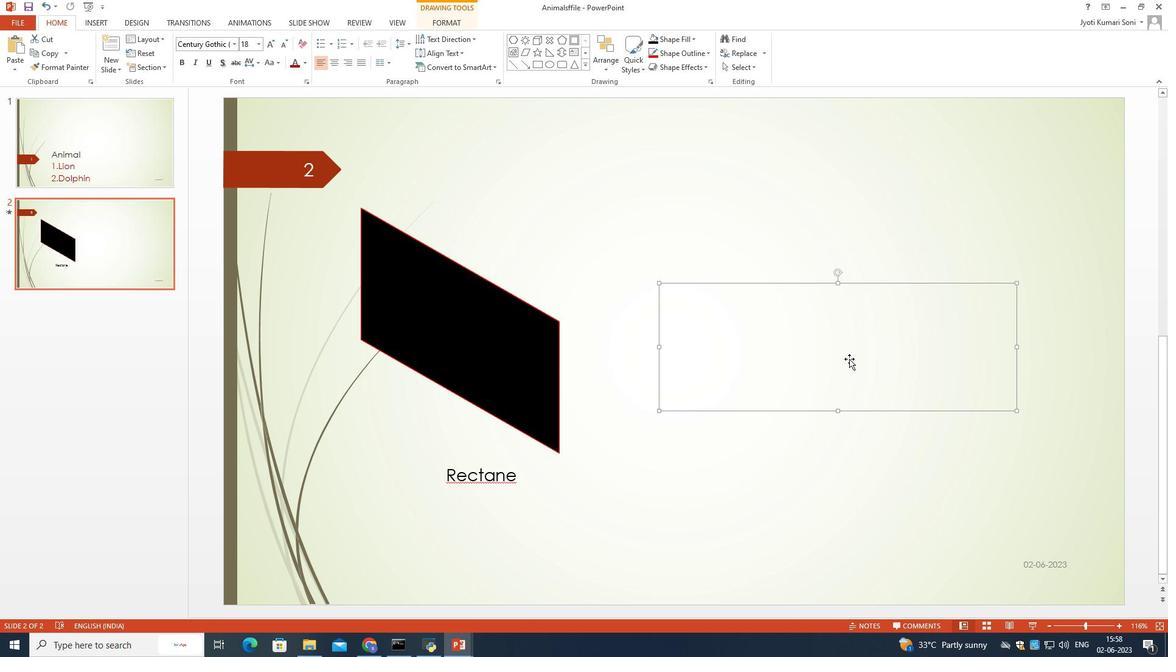 
Action: Mouse pressed left at (849, 352)
Screenshot: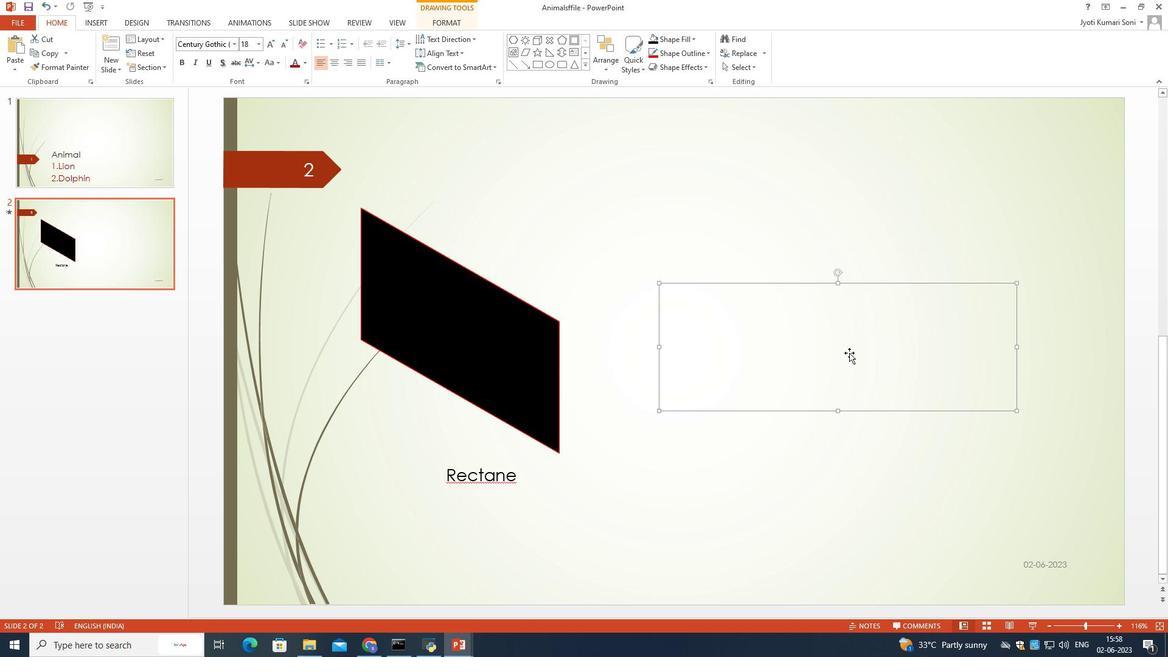 
Action: Mouse moved to (778, 325)
Screenshot: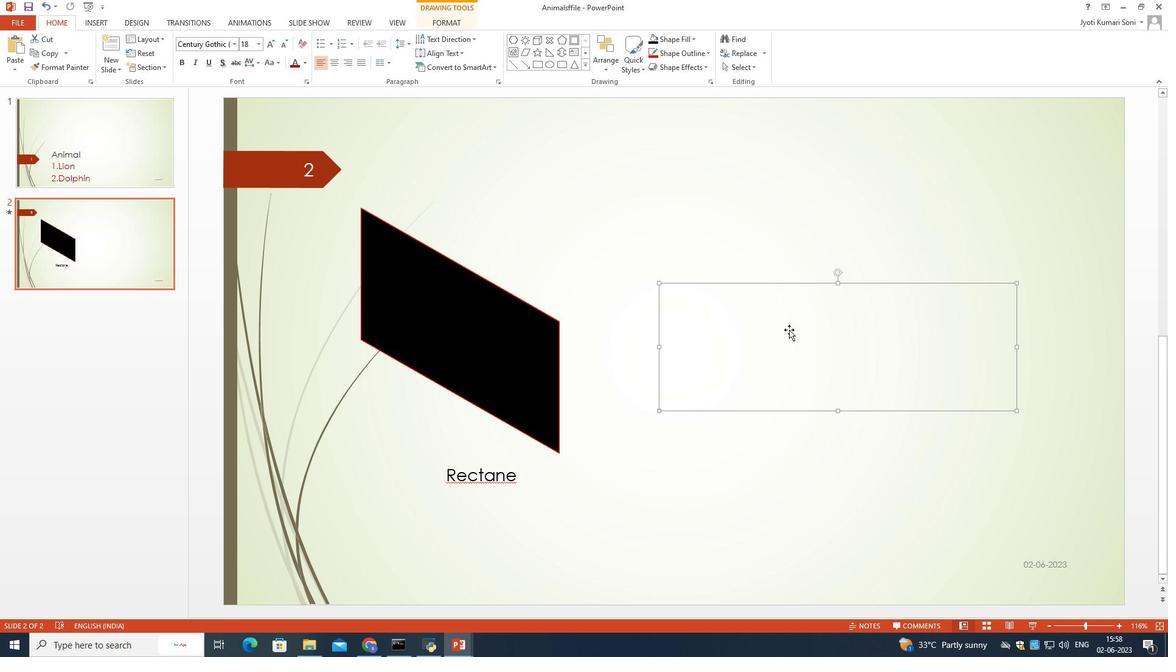 
Action: Mouse pressed left at (778, 325)
Screenshot: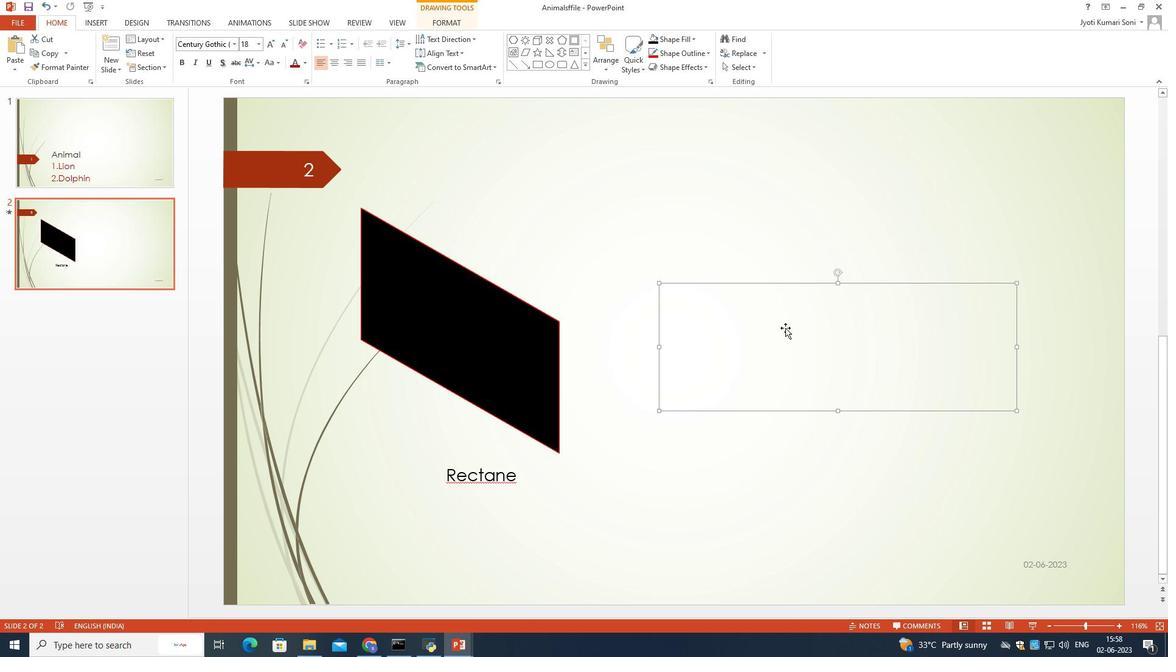 
Action: Mouse pressed left at (778, 325)
Screenshot: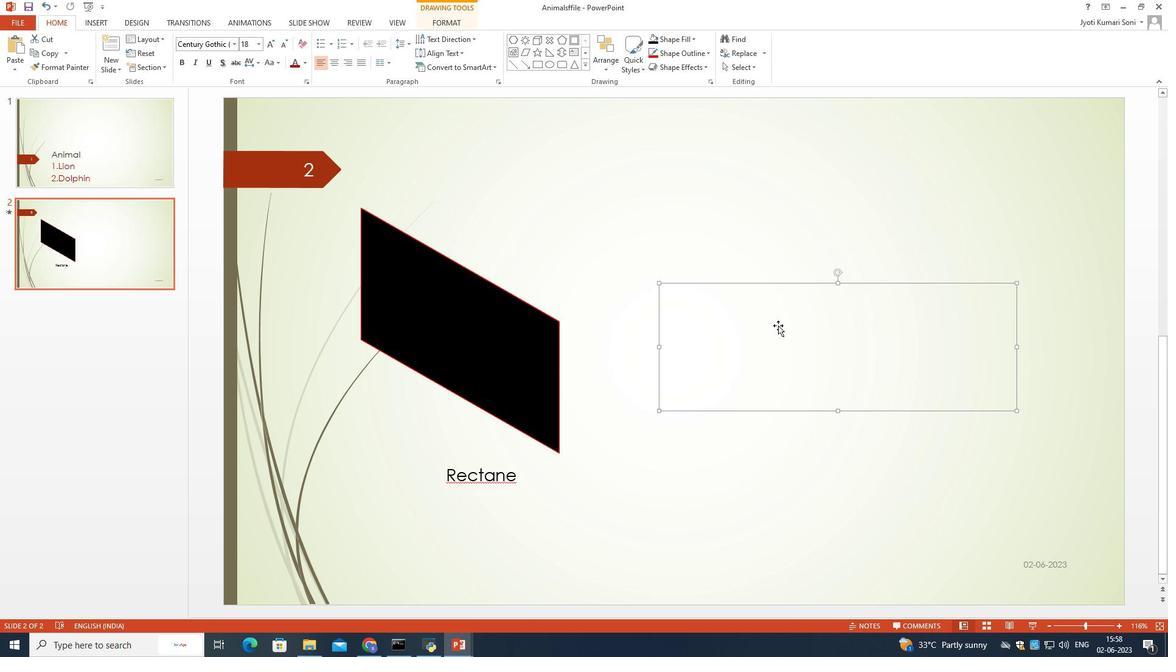 
Action: Mouse moved to (760, 324)
Screenshot: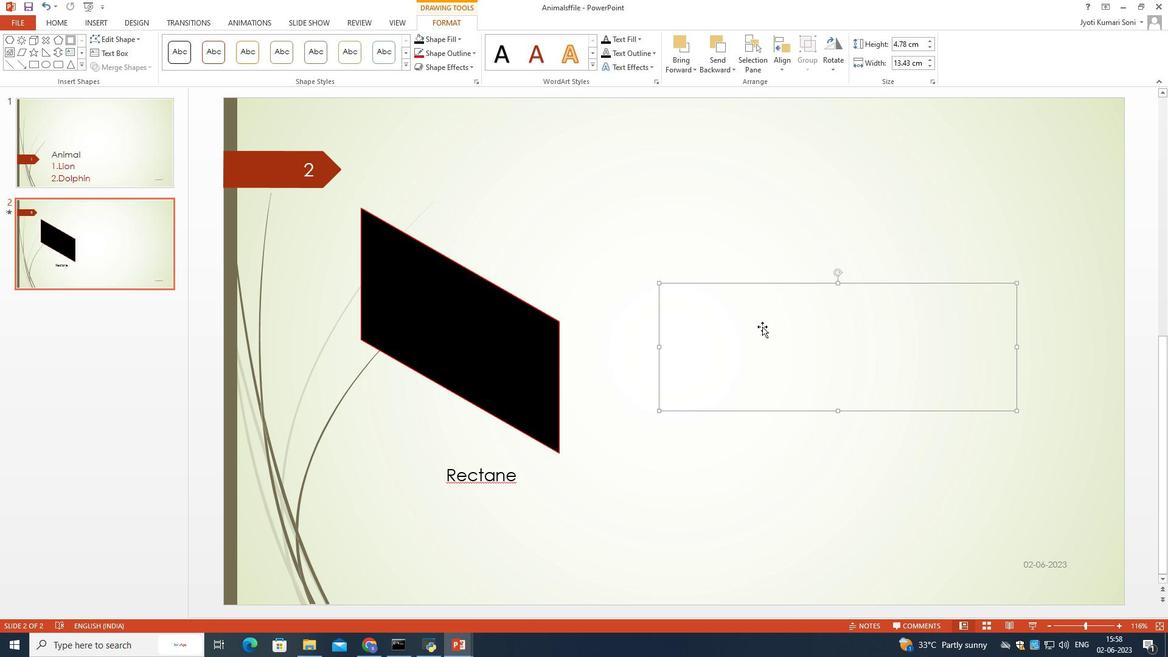 
Action: Mouse pressed right at (760, 324)
Screenshot: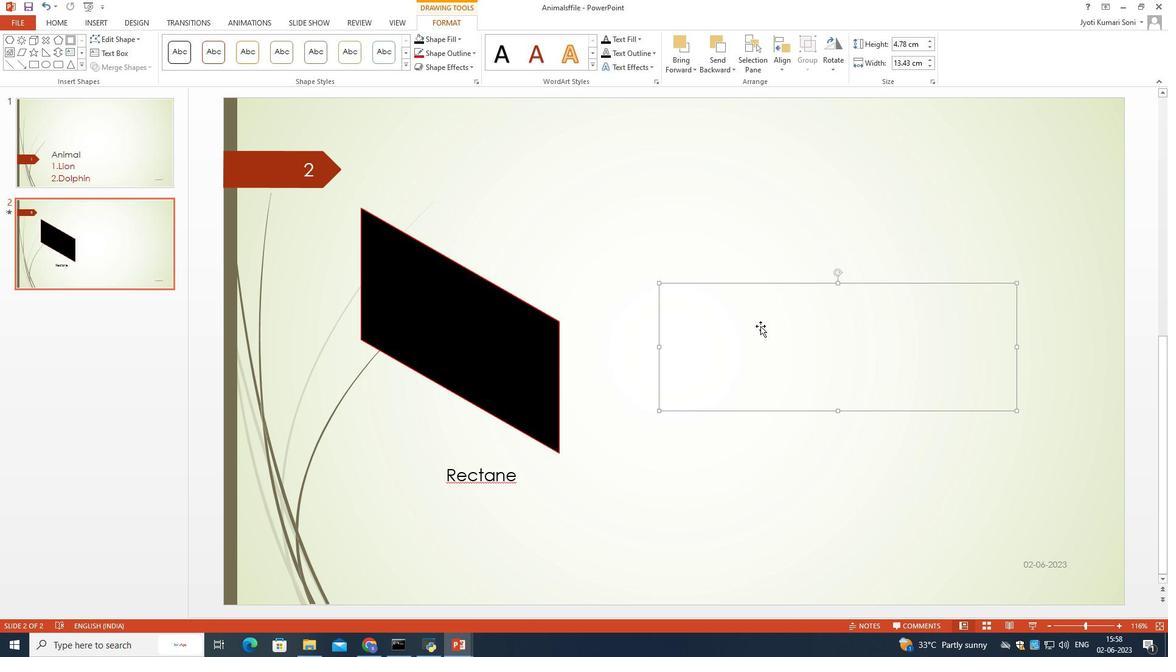 
Action: Mouse moved to (782, 396)
Screenshot: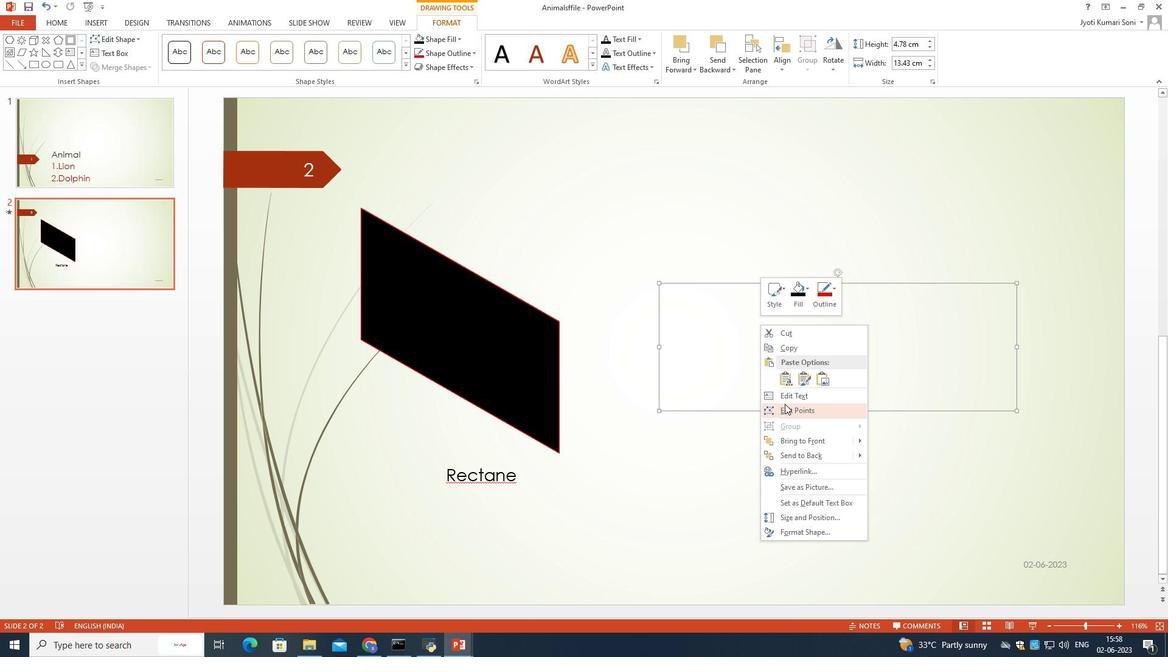 
Action: Mouse pressed left at (782, 396)
Screenshot: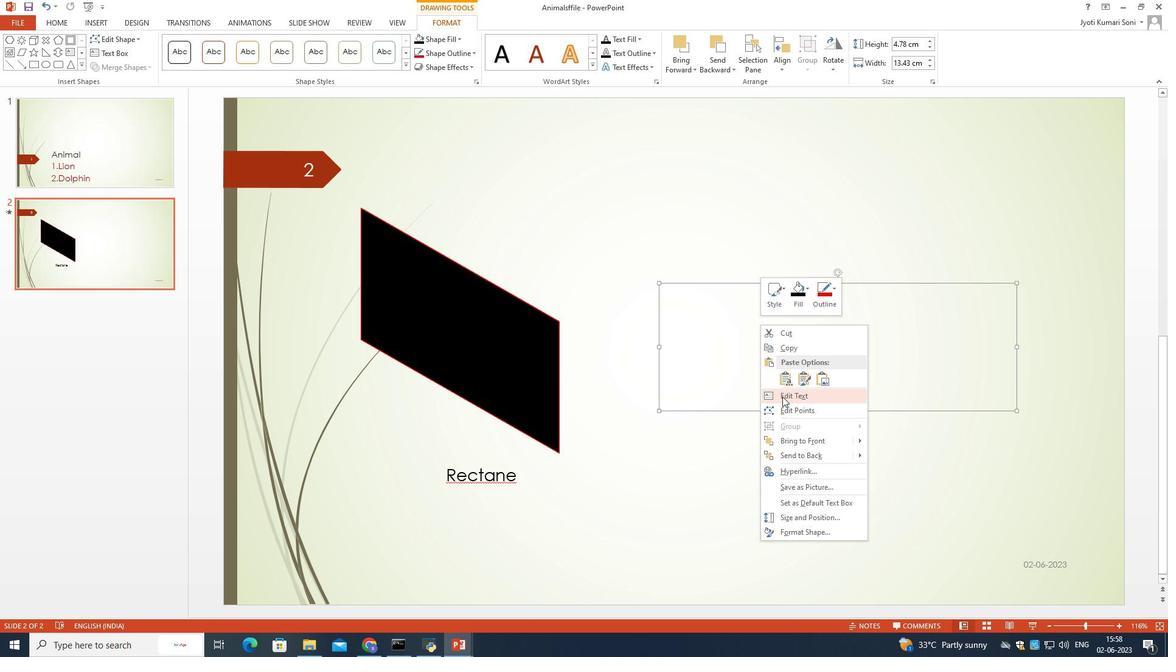 
Action: Mouse moved to (782, 394)
Screenshot: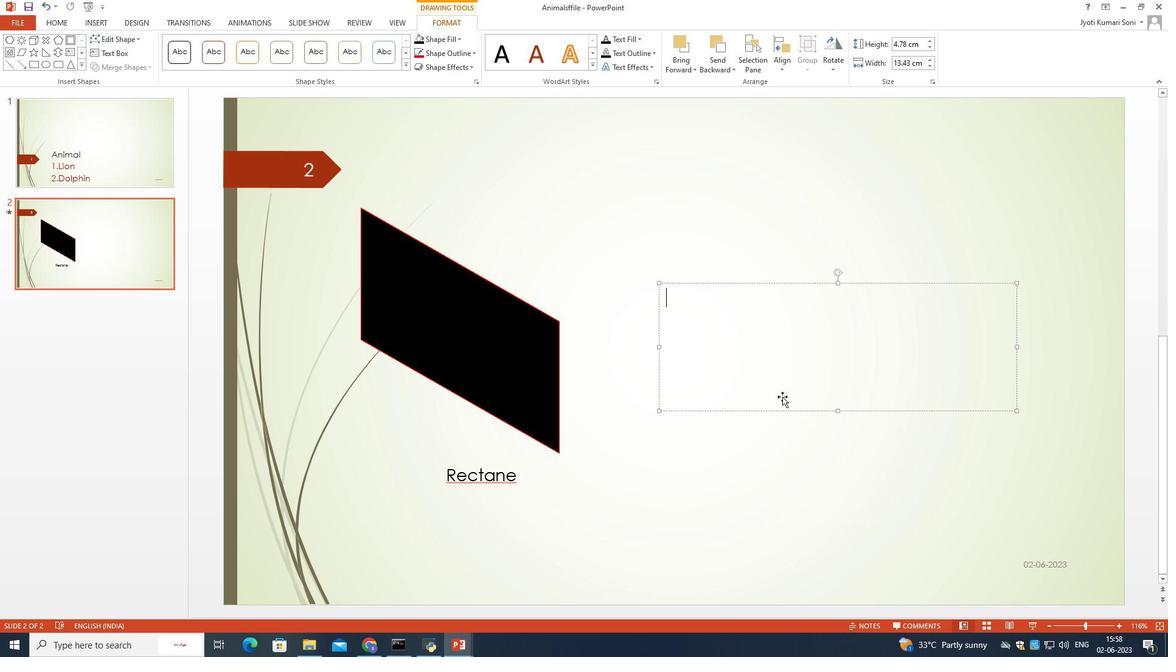 
Action: Key pressed <Key.shift>Thank<Key.space>you
Screenshot: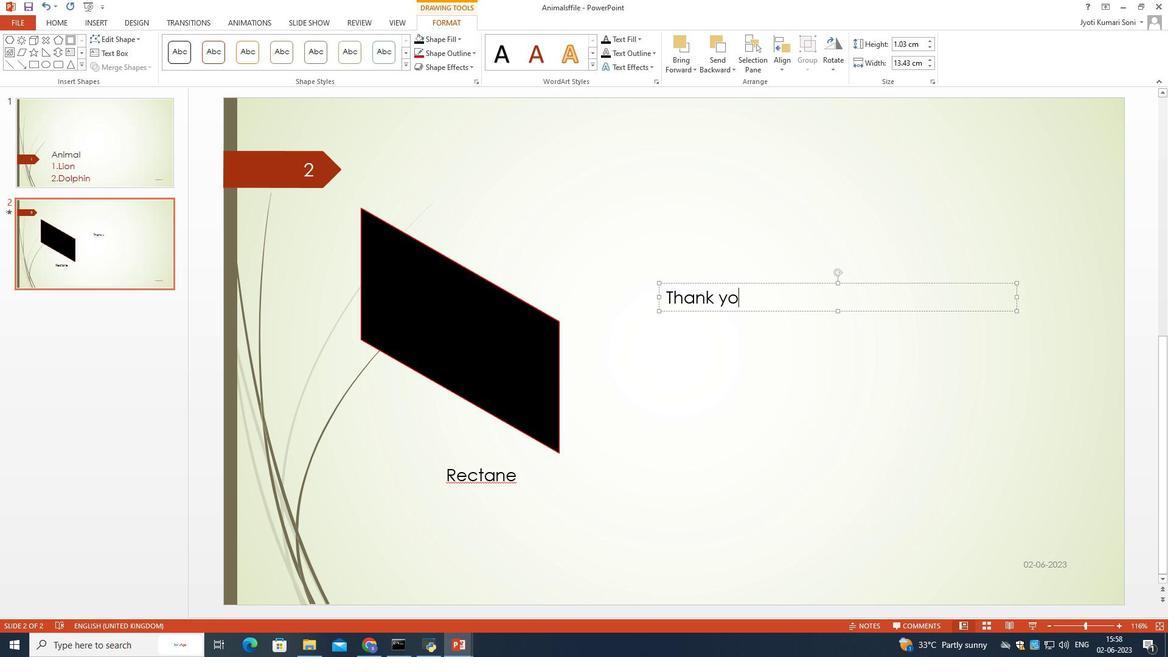 
Action: Mouse moved to (1018, 297)
Screenshot: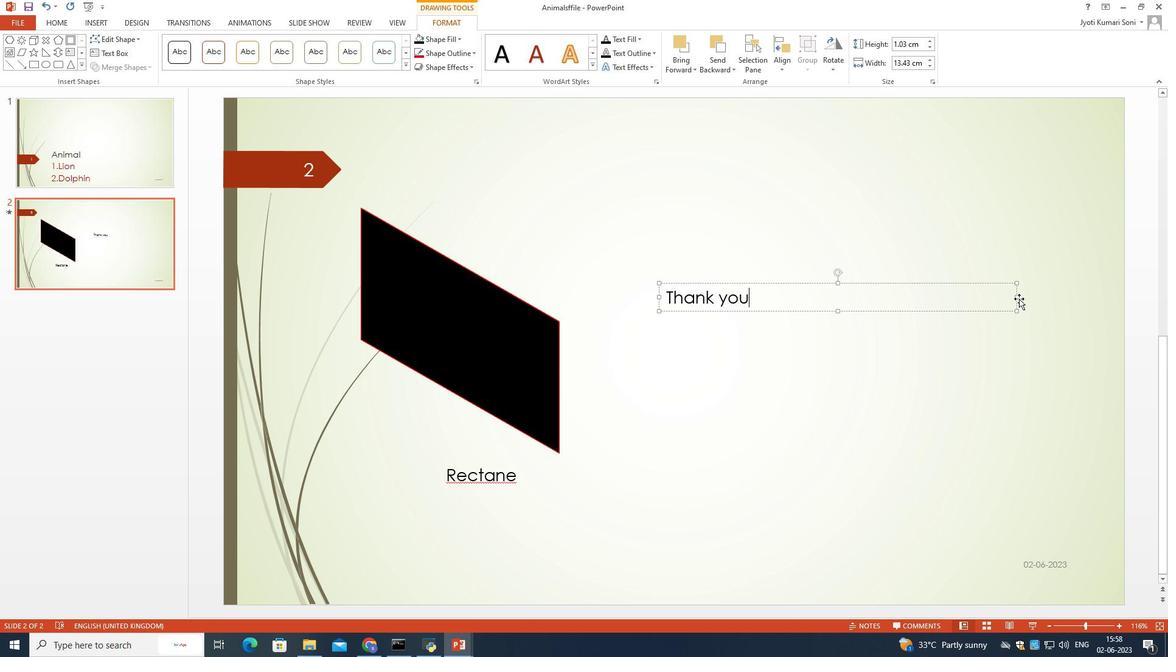 
Action: Mouse pressed left at (1018, 297)
Screenshot: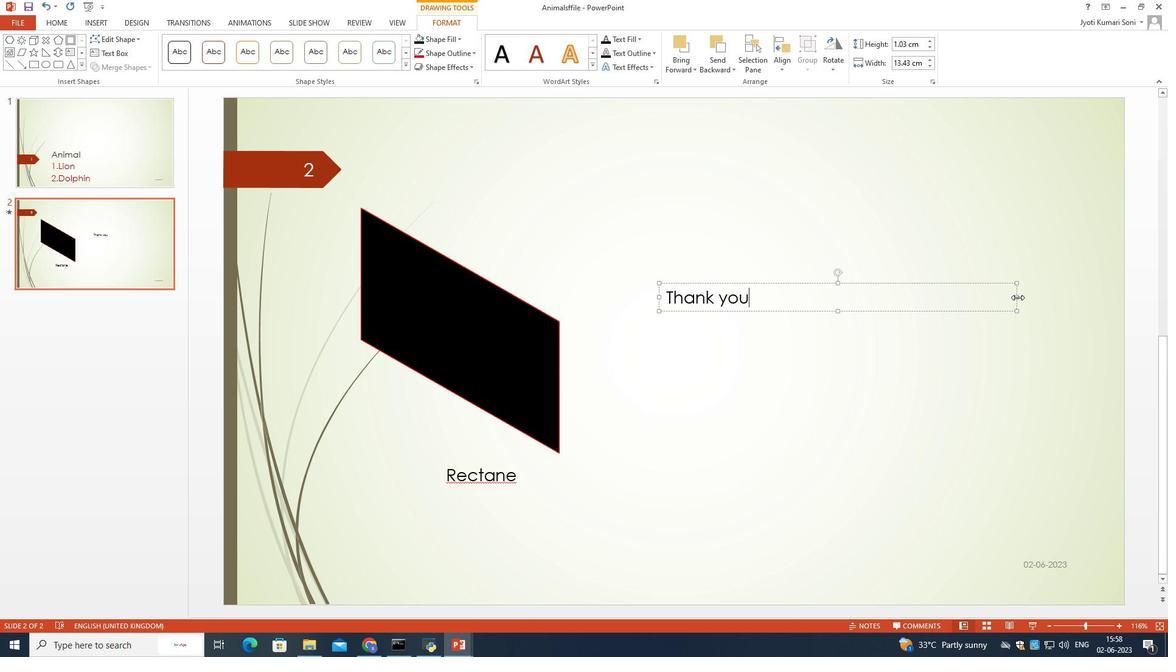 
Action: Mouse moved to (726, 283)
Screenshot: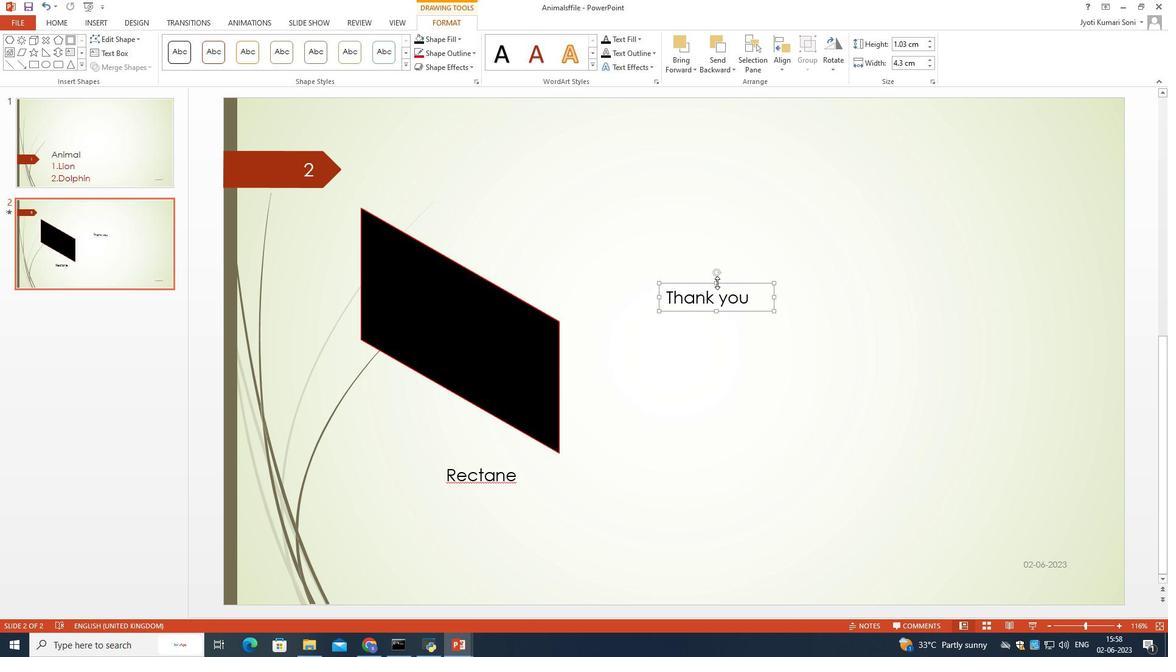 
Action: Mouse pressed left at (726, 283)
Screenshot: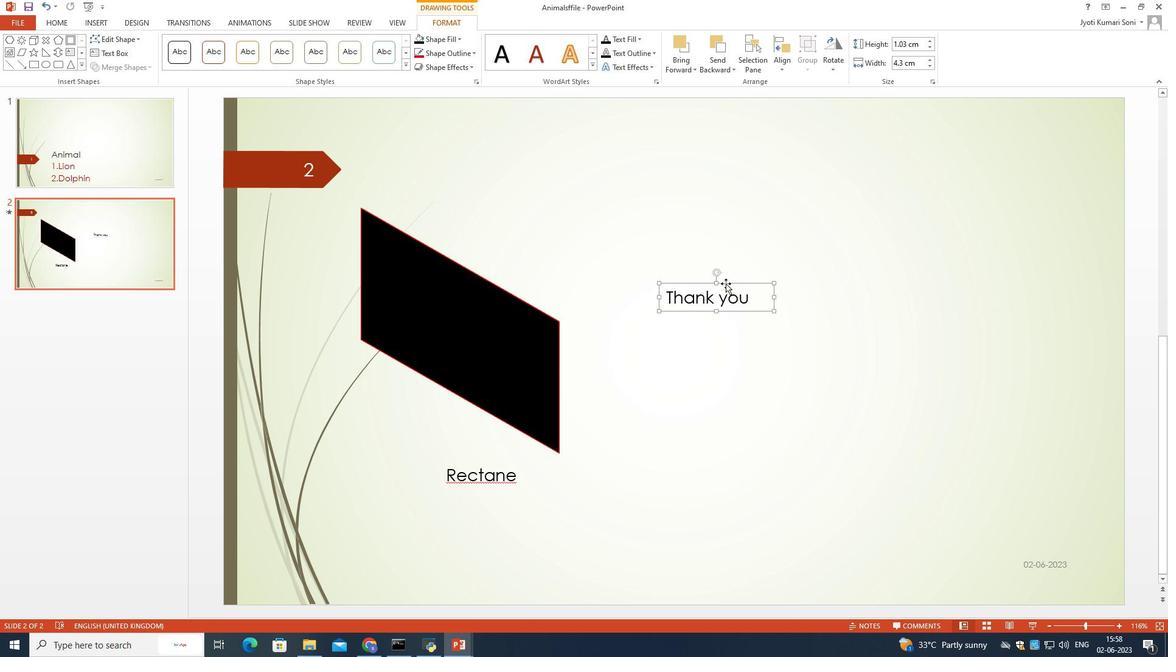 
Action: Mouse moved to (866, 294)
Screenshot: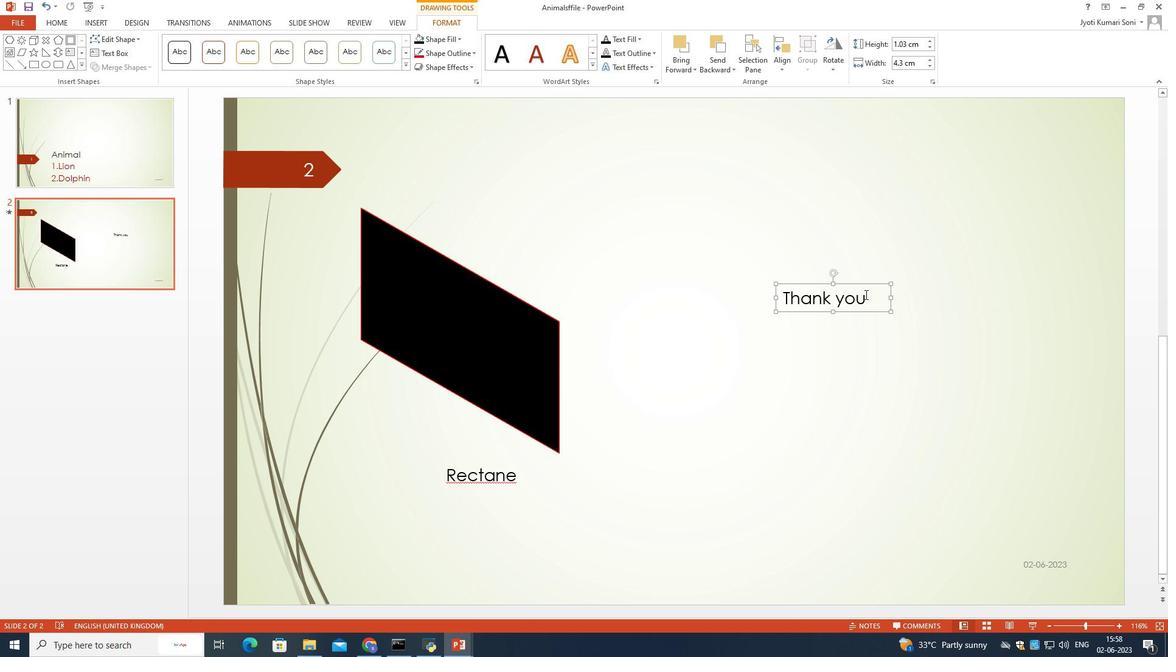 
Action: Mouse pressed left at (866, 294)
Screenshot: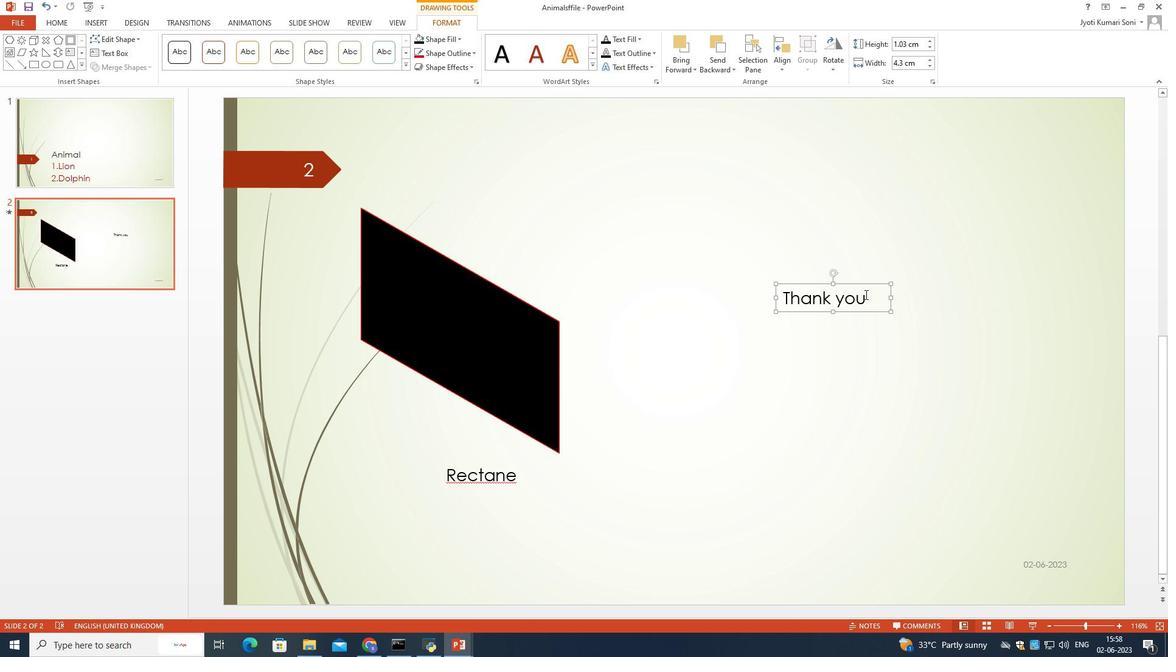 
Action: Mouse pressed left at (866, 294)
Screenshot: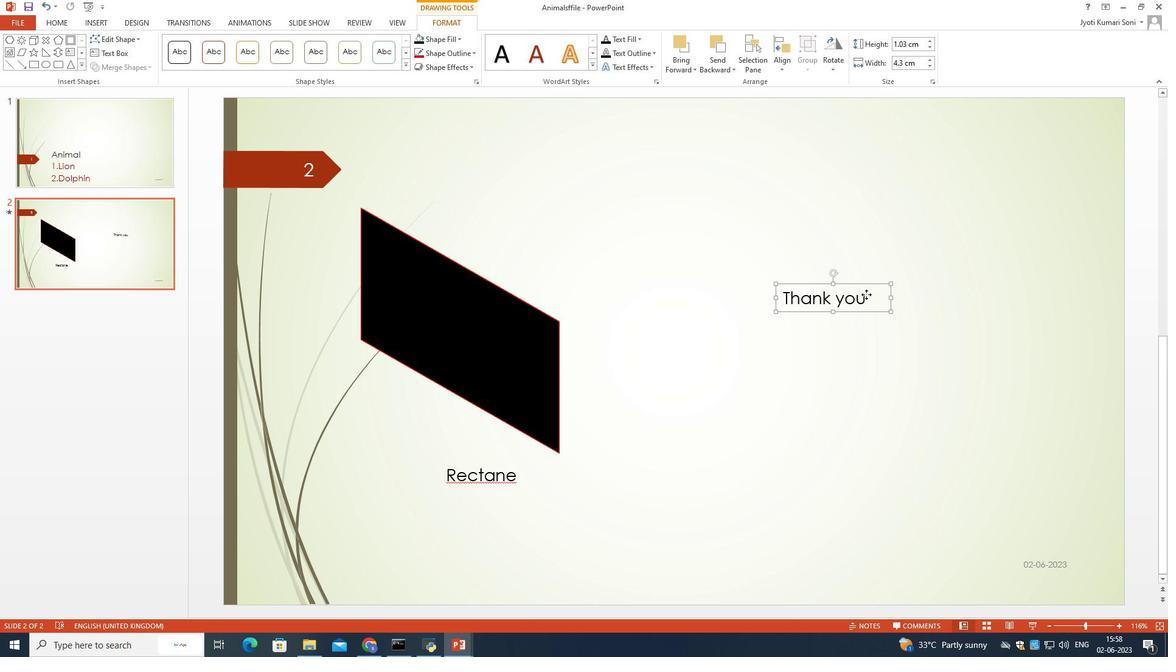 
Action: Mouse pressed left at (866, 294)
Screenshot: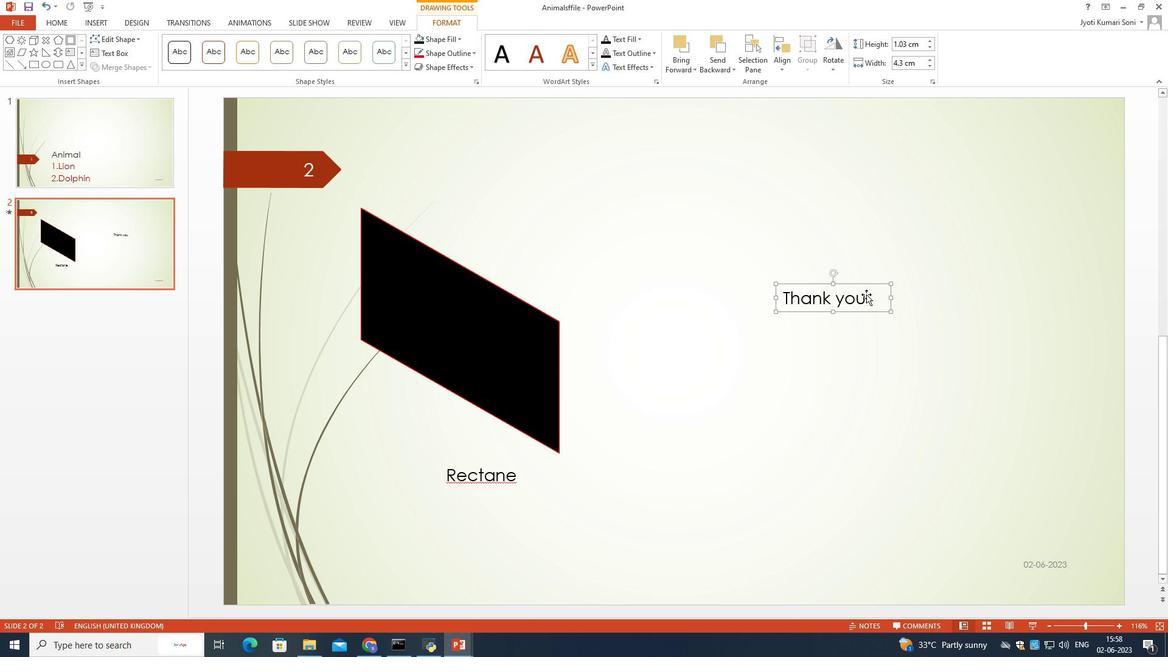 
Action: Mouse moved to (864, 295)
Screenshot: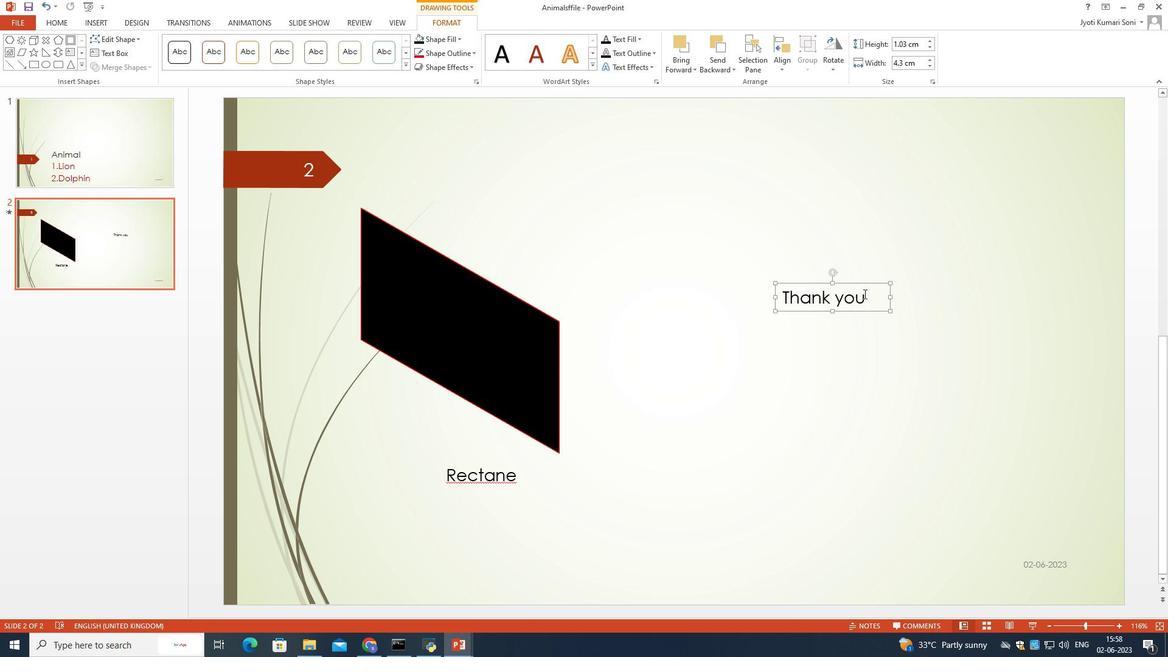 
Action: Mouse pressed left at (864, 295)
Screenshot: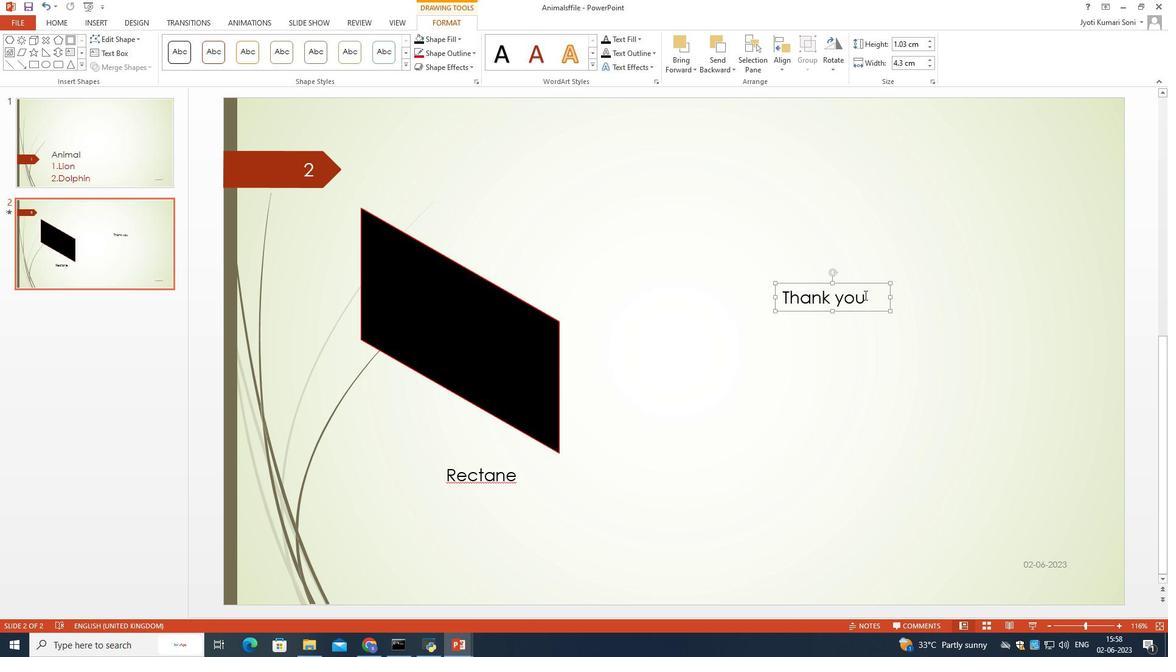 
Action: Mouse moved to (48, 20)
Screenshot: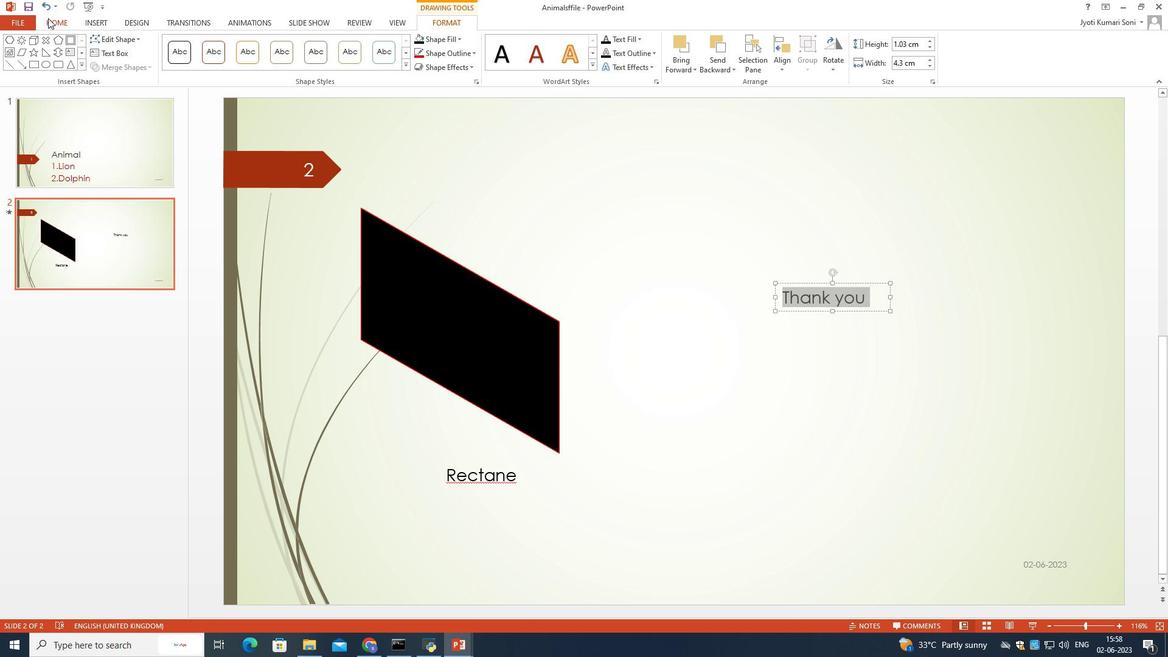 
Action: Mouse pressed left at (48, 20)
Screenshot: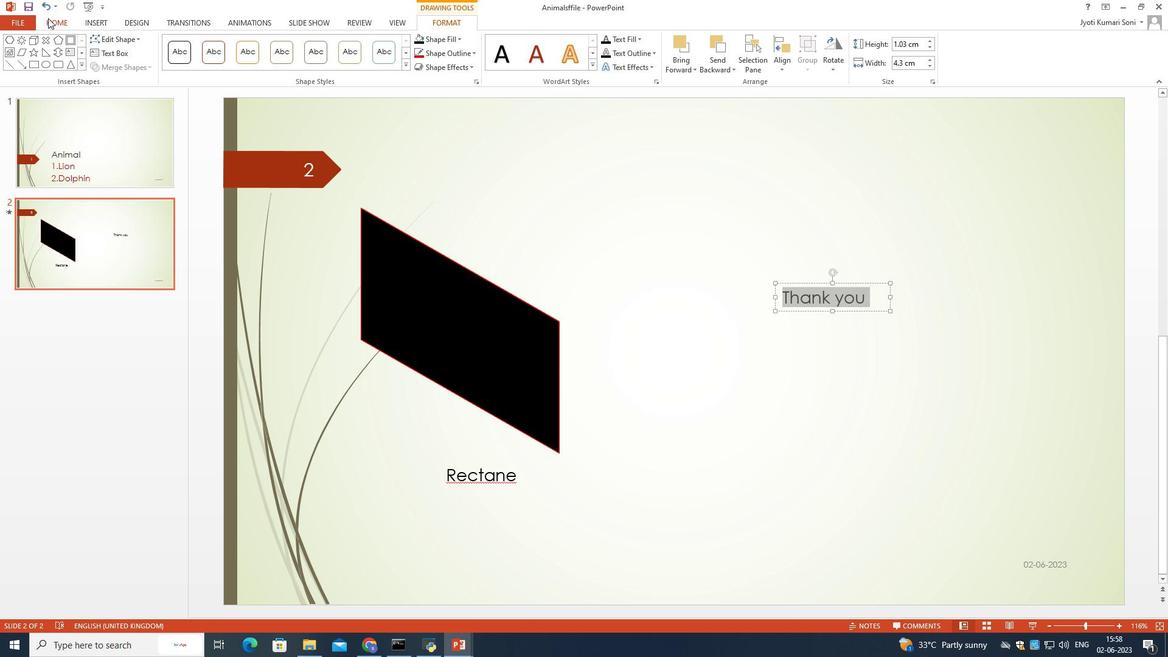 
Action: Mouse moved to (181, 60)
Screenshot: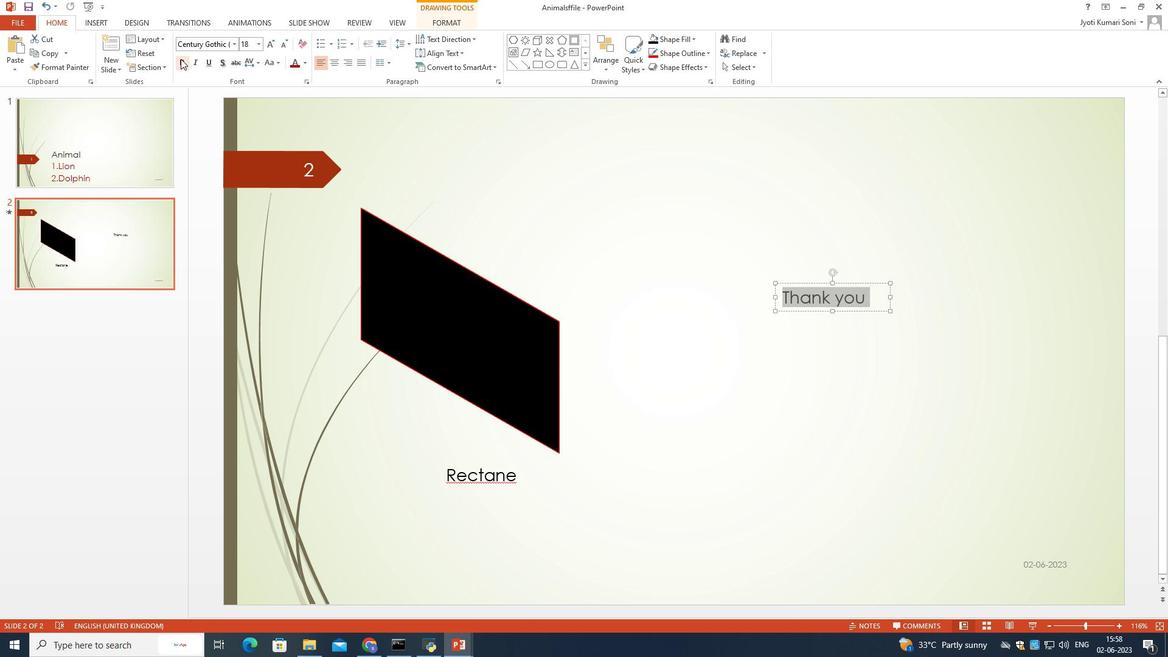 
Action: Mouse pressed left at (181, 60)
Screenshot: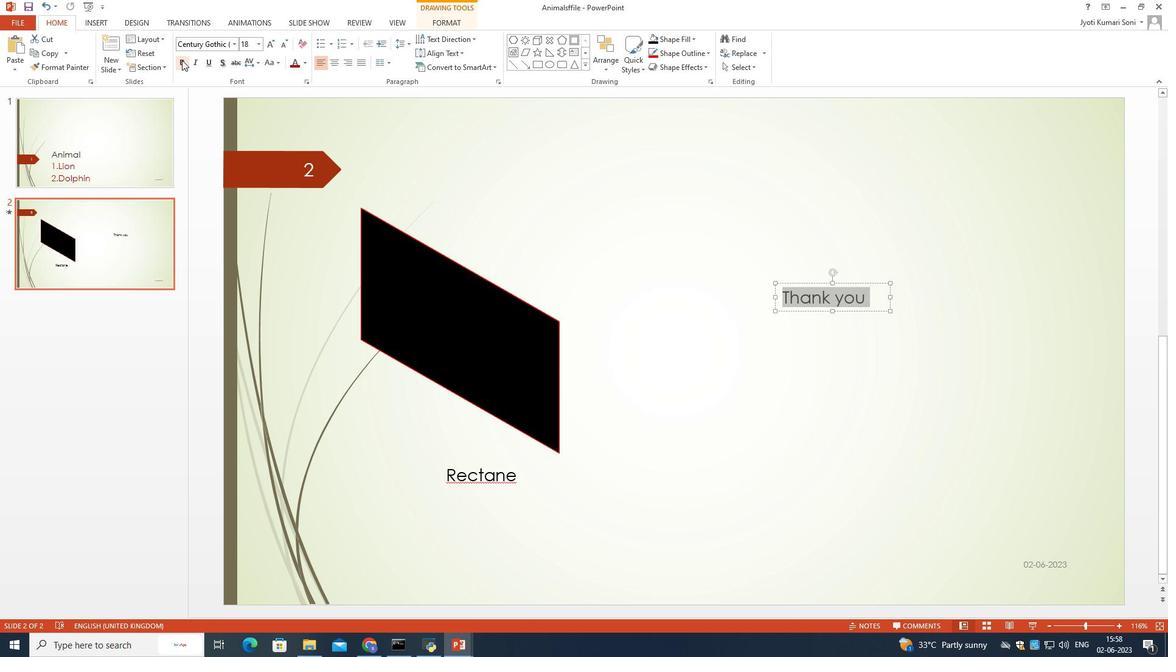 
Action: Mouse moved to (209, 60)
Screenshot: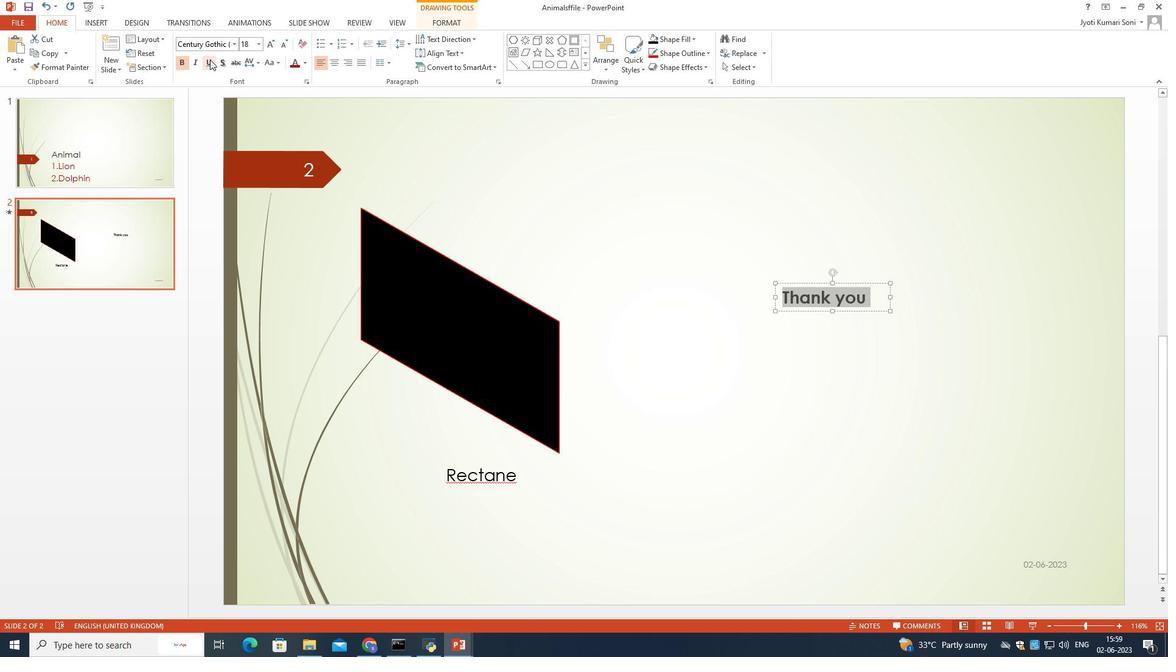 
Action: Mouse pressed left at (209, 60)
Screenshot: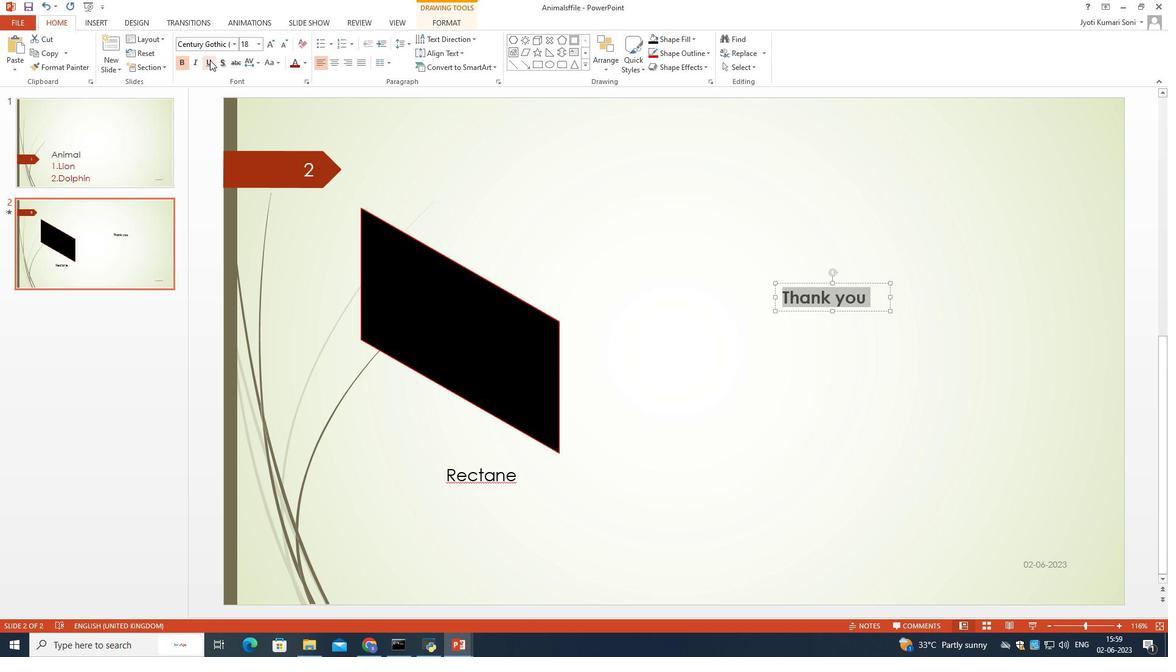 
Action: Mouse moved to (574, 175)
Screenshot: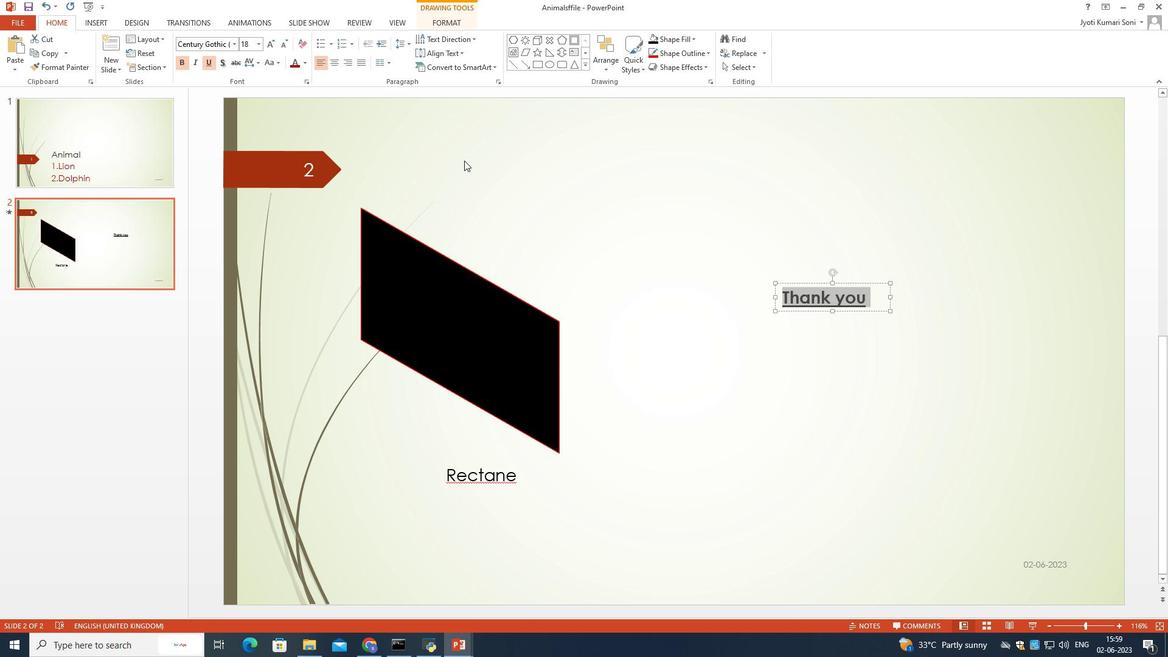 
Action: Mouse pressed left at (574, 175)
Screenshot: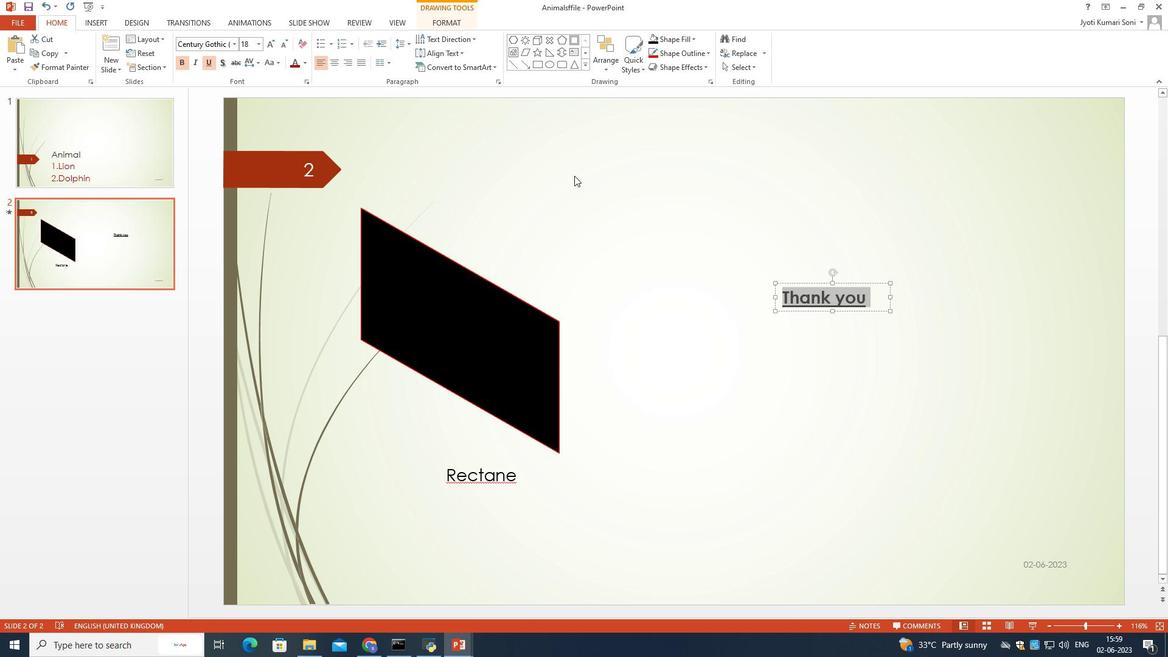 
Action: Mouse moved to (15, 20)
Screenshot: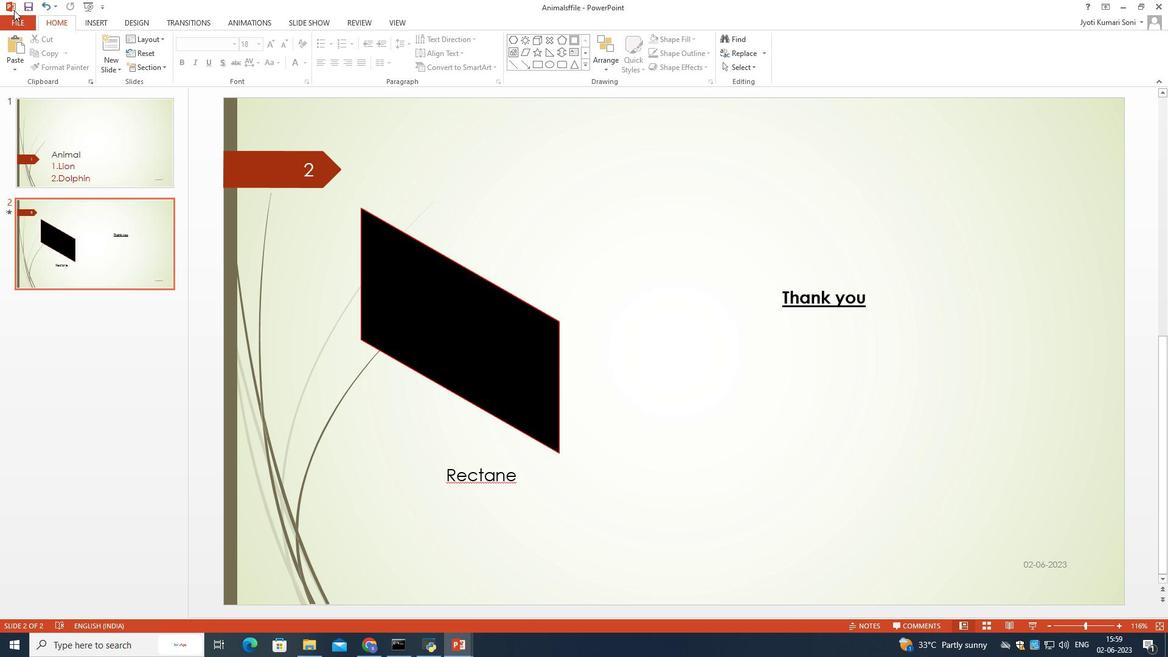 
Action: Mouse pressed left at (15, 20)
Screenshot: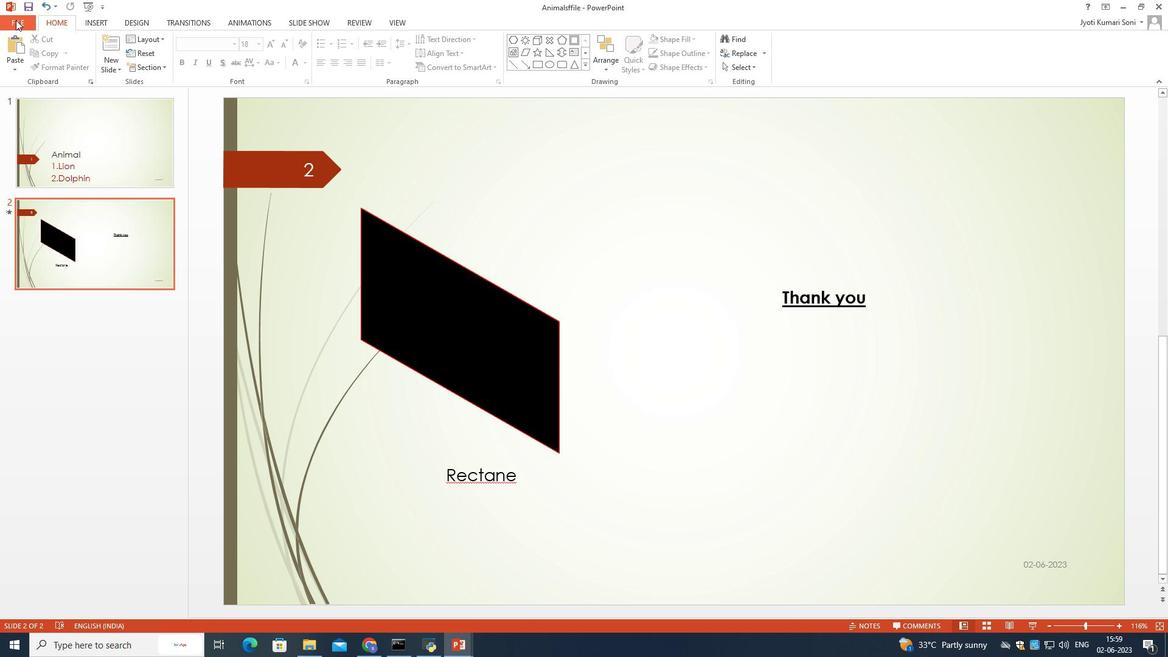 
Action: Mouse moved to (36, 143)
Screenshot: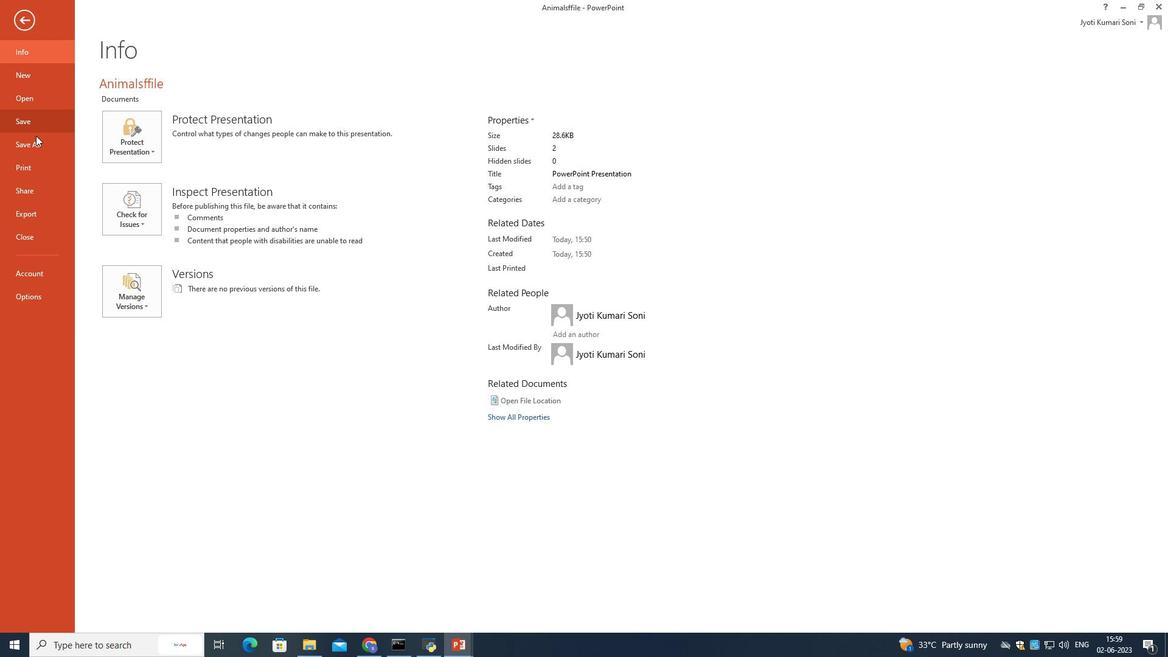 
Action: Mouse pressed left at (36, 143)
Screenshot: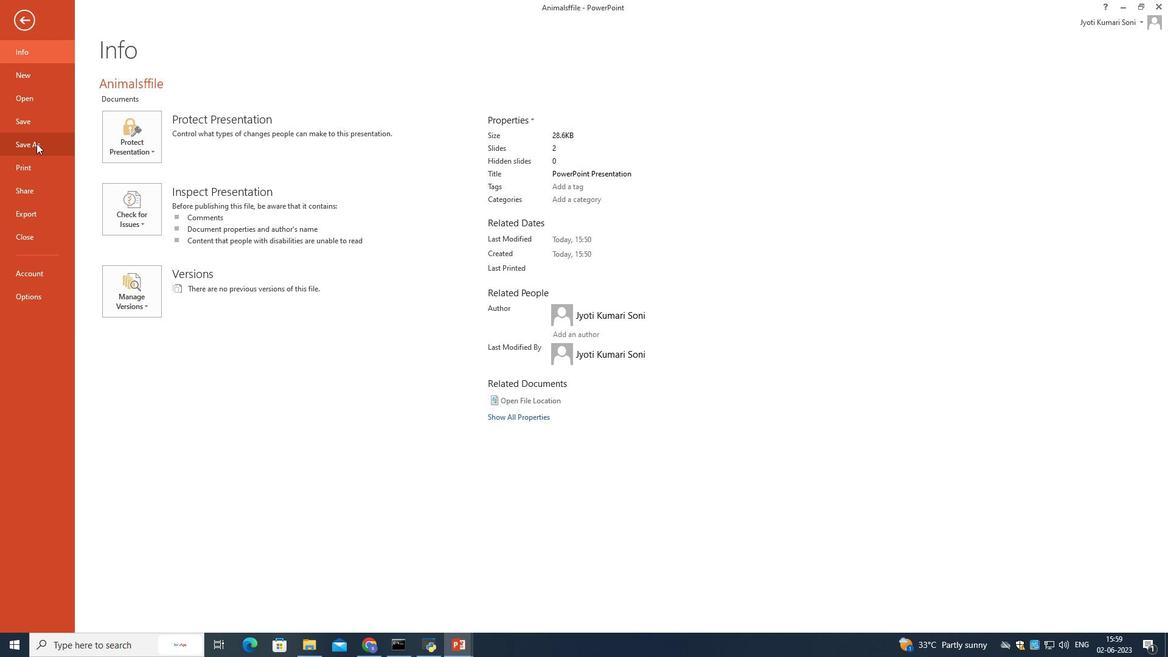 
Action: Mouse moved to (318, 127)
Screenshot: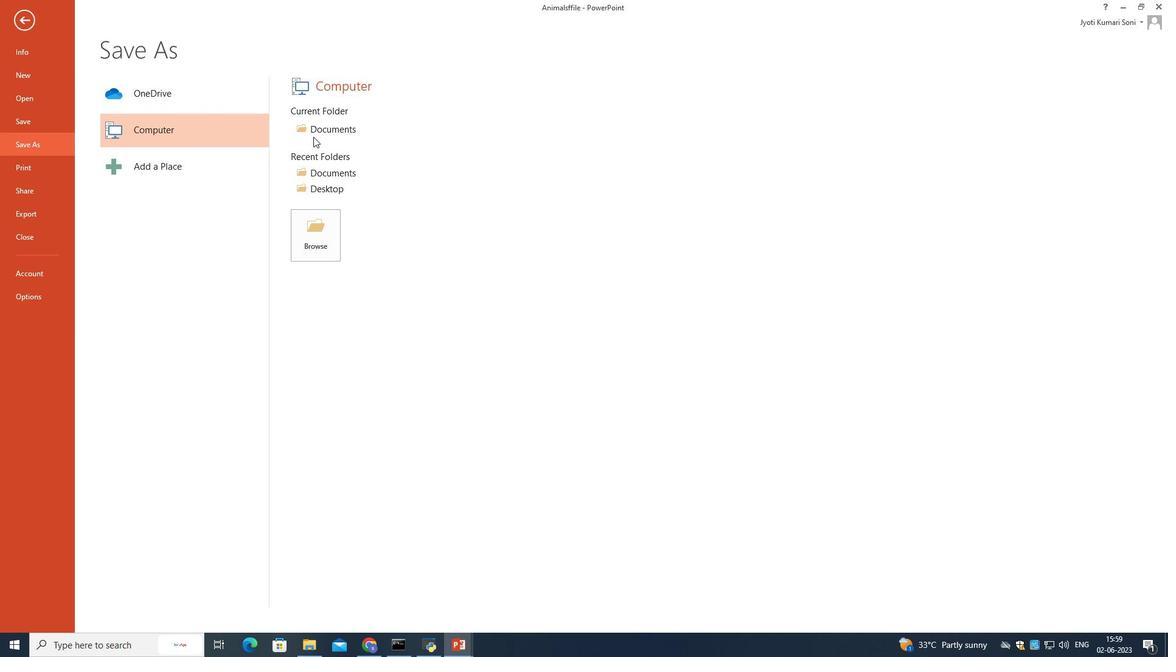 
Action: Mouse pressed left at (318, 127)
Screenshot: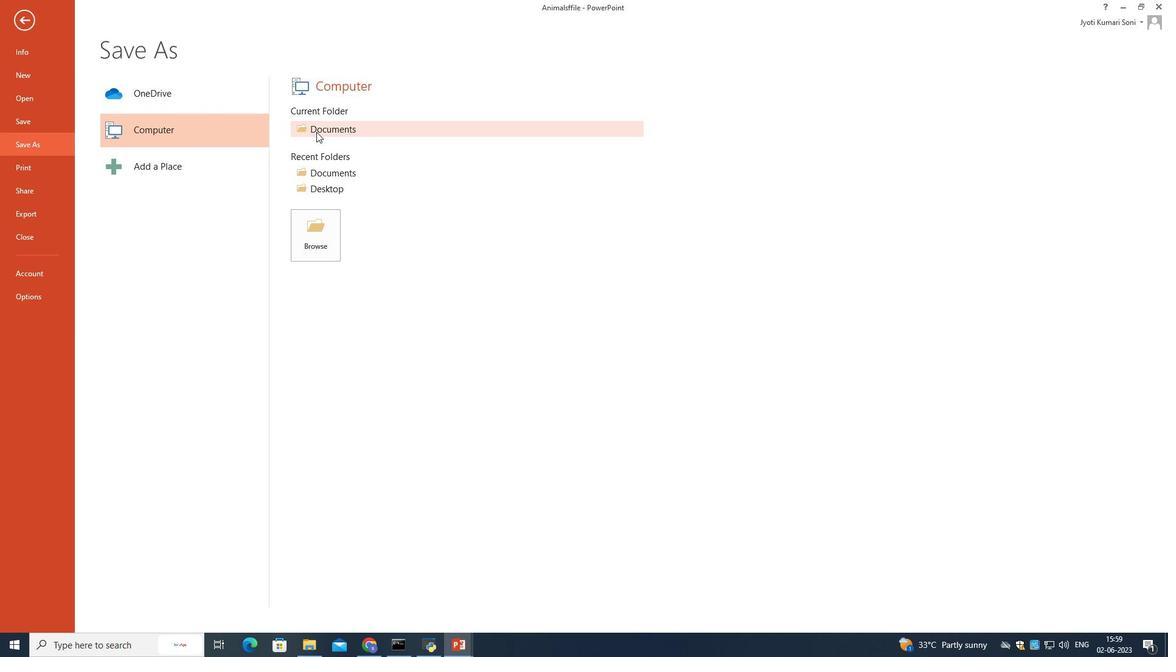 
Action: Mouse moved to (304, 254)
Screenshot: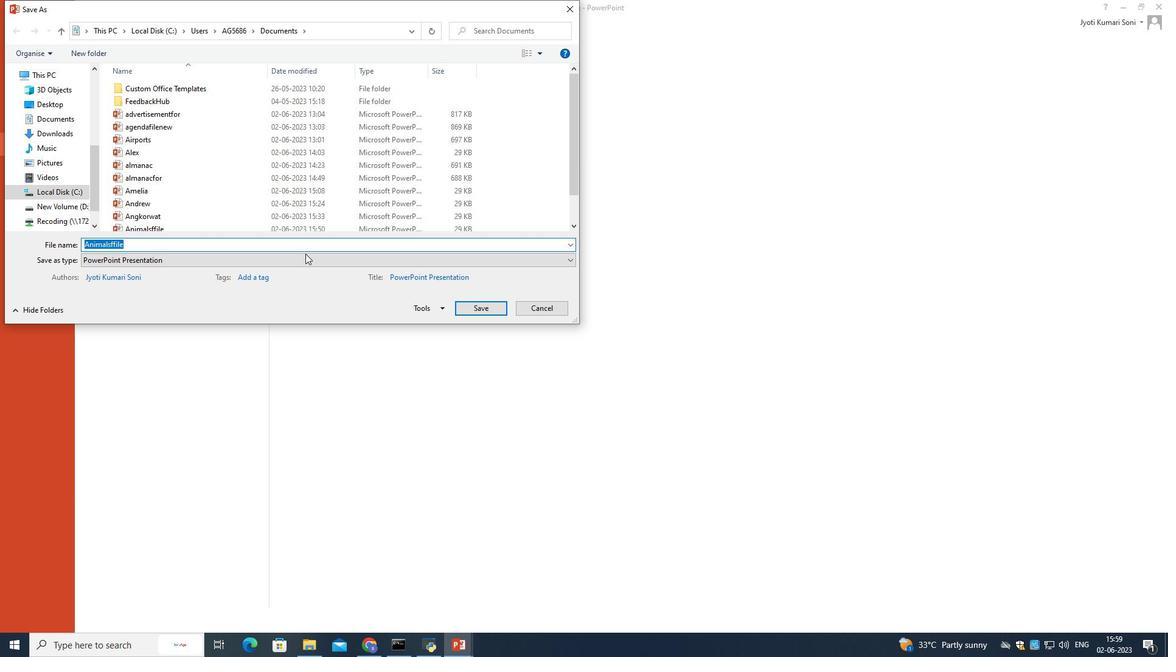 
Action: Mouse pressed left at (304, 254)
Screenshot: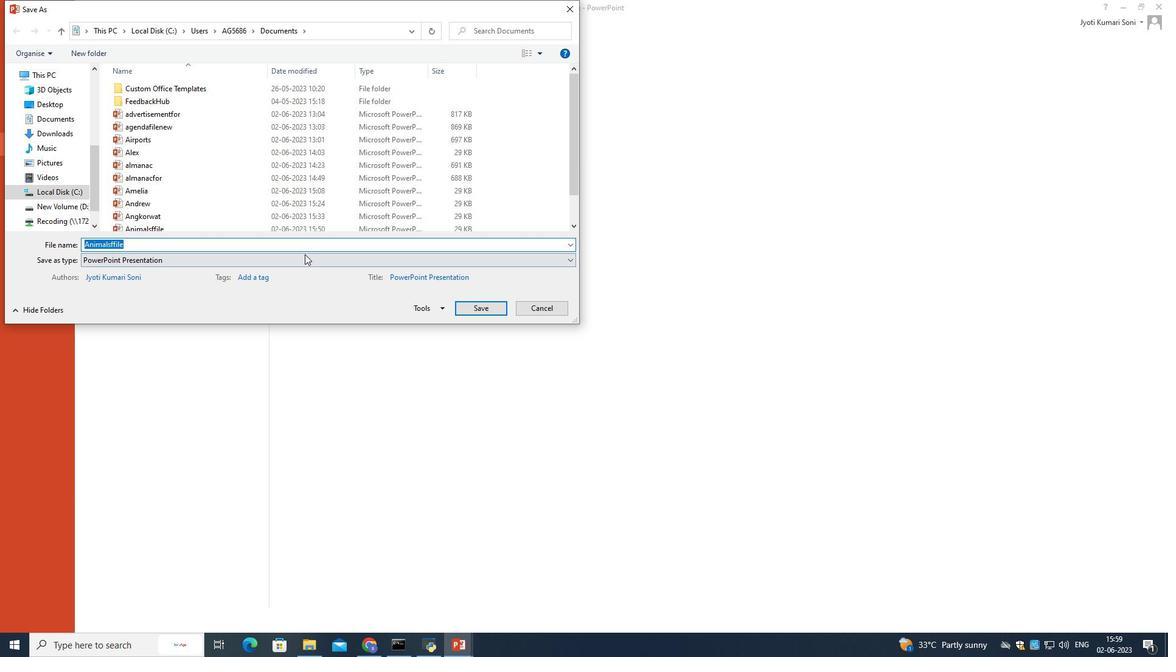 
Action: Mouse moved to (285, 416)
Screenshot: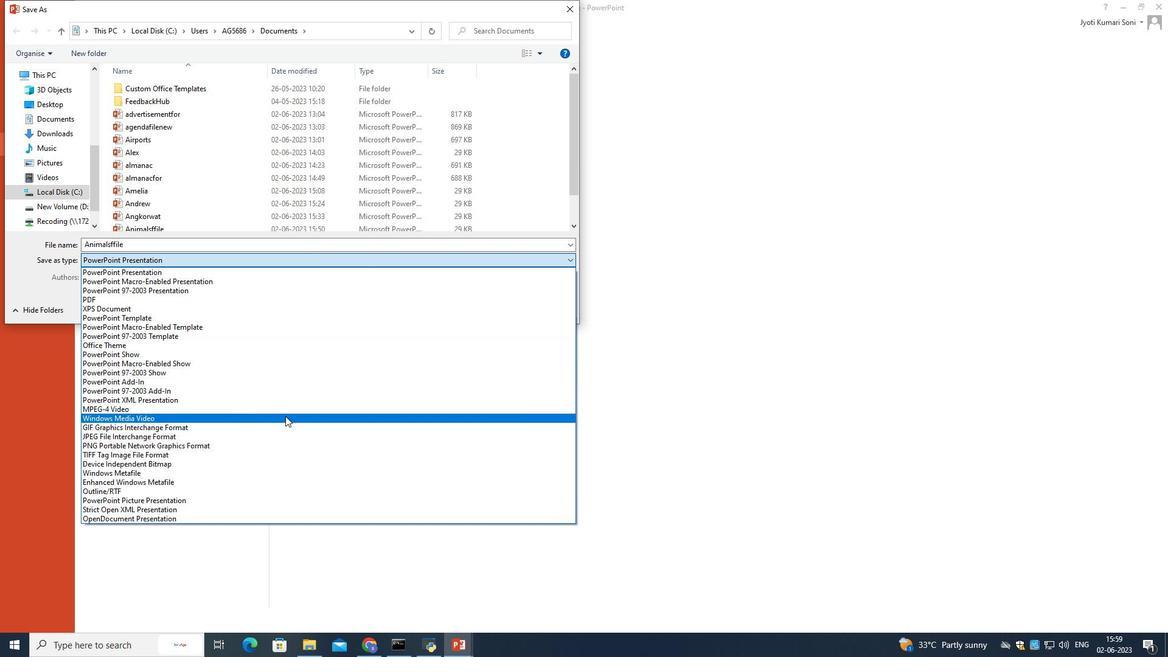 
Action: Mouse pressed left at (285, 416)
Screenshot: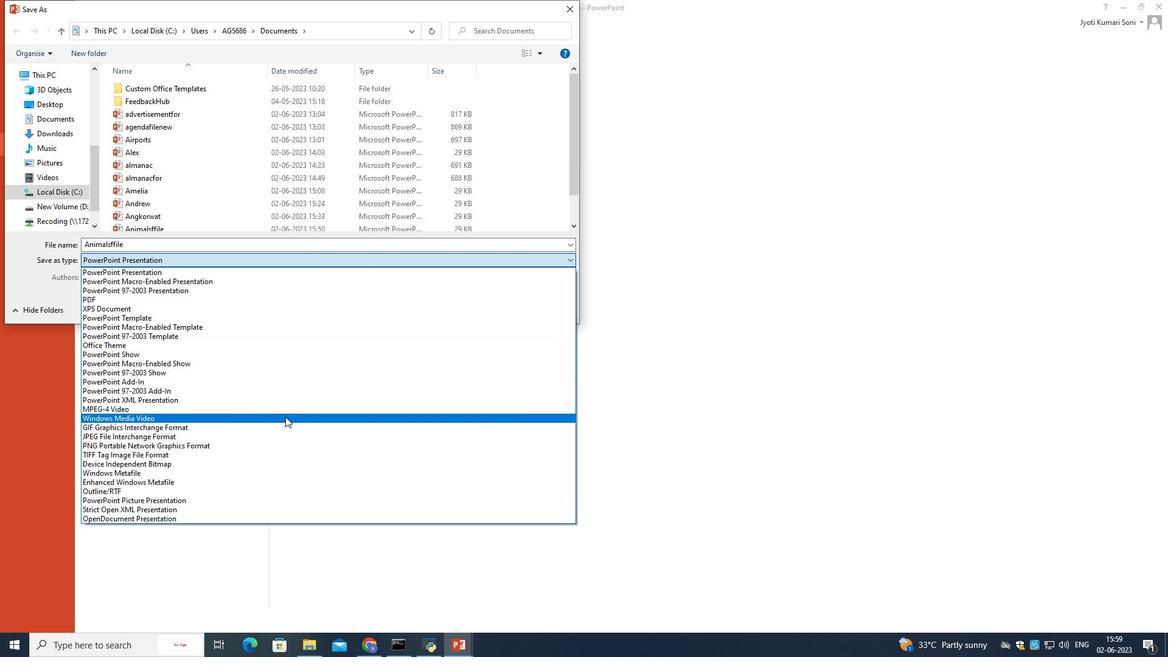 
Action: Mouse moved to (459, 309)
Screenshot: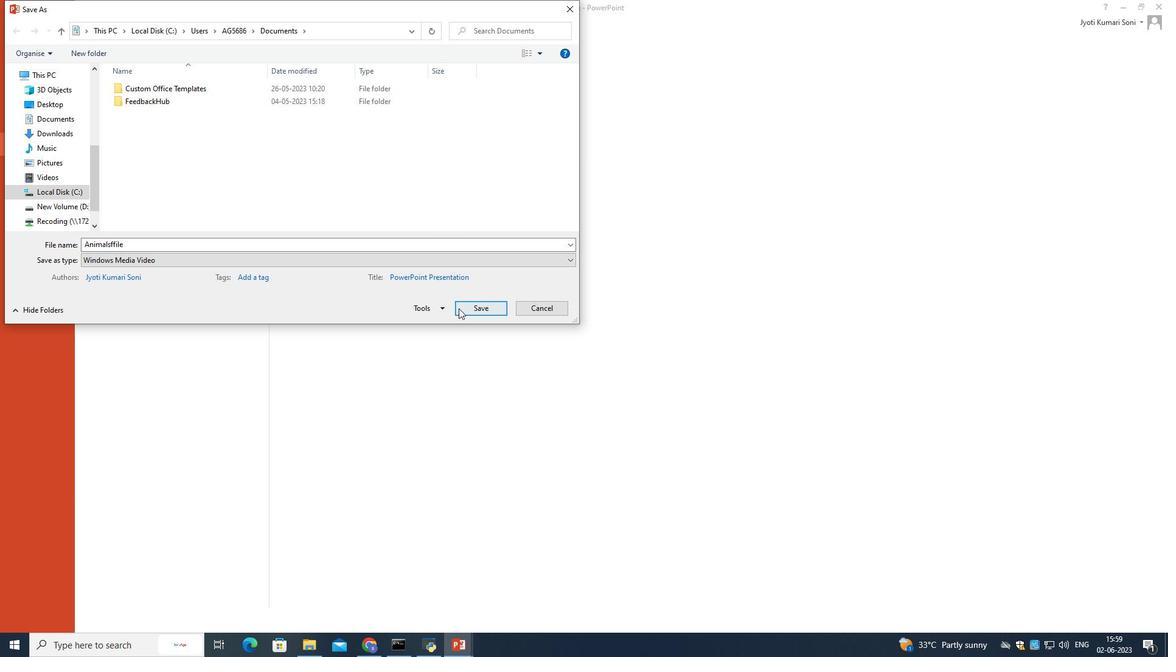 
Action: Mouse pressed left at (459, 309)
Screenshot: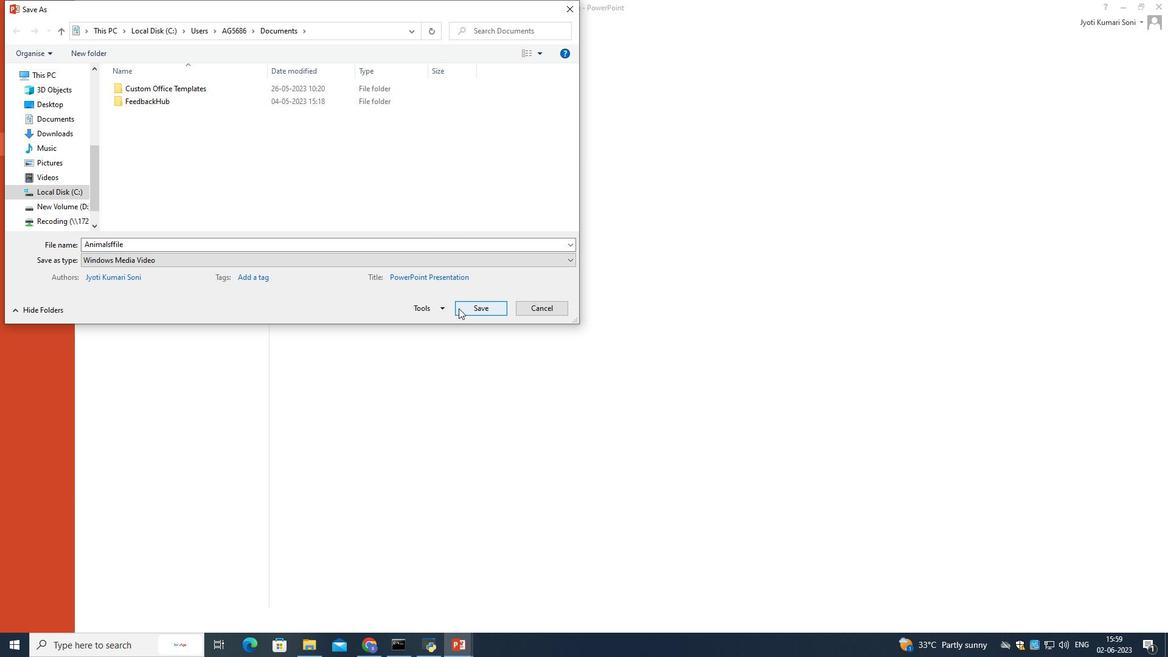 
Action: Mouse moved to (445, 286)
Screenshot: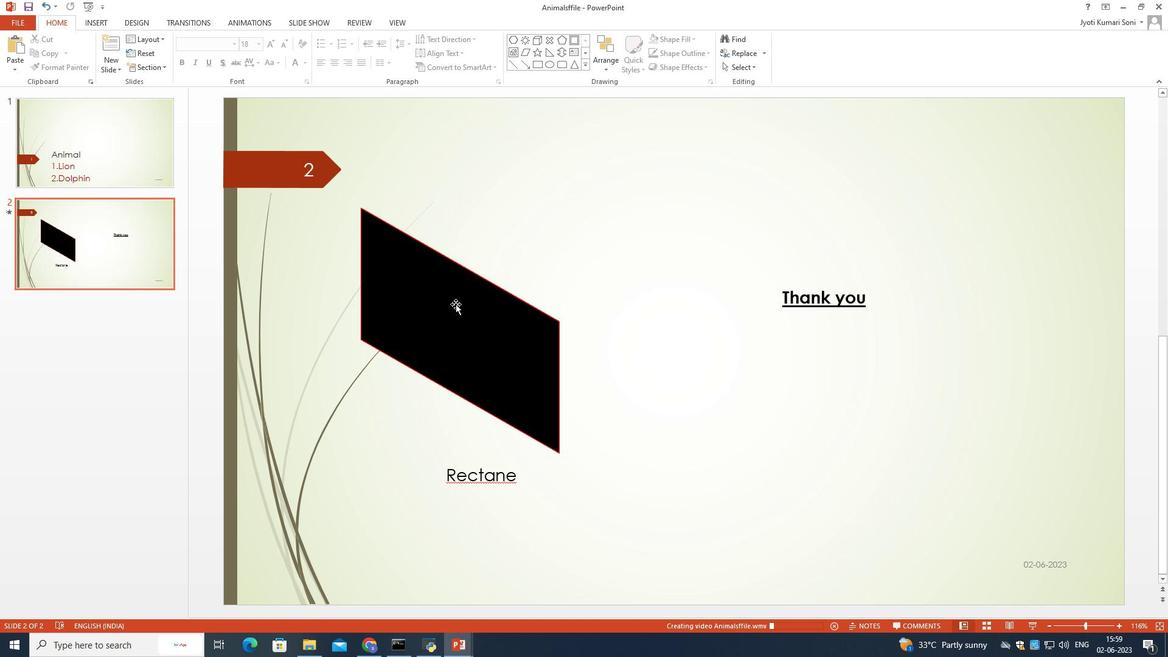 
